 Task: Create a sub task Gather and Analyse Requirements for the task  Create a new online platform for online makeup tutorials in the project CoolBridge , assign it to team member softage.1@softage.net and update the status of the sub task to  At Risk , set the priority of the sub task to Medium
Action: Mouse moved to (80, 284)
Screenshot: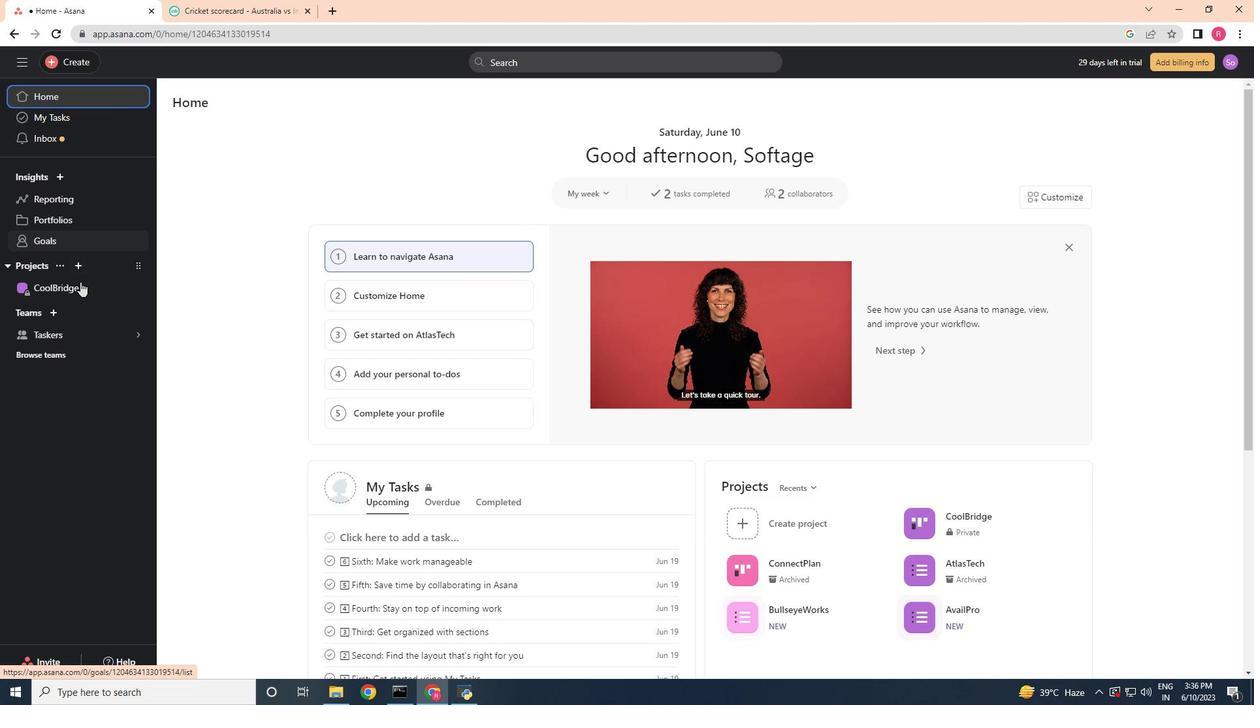 
Action: Mouse pressed left at (80, 284)
Screenshot: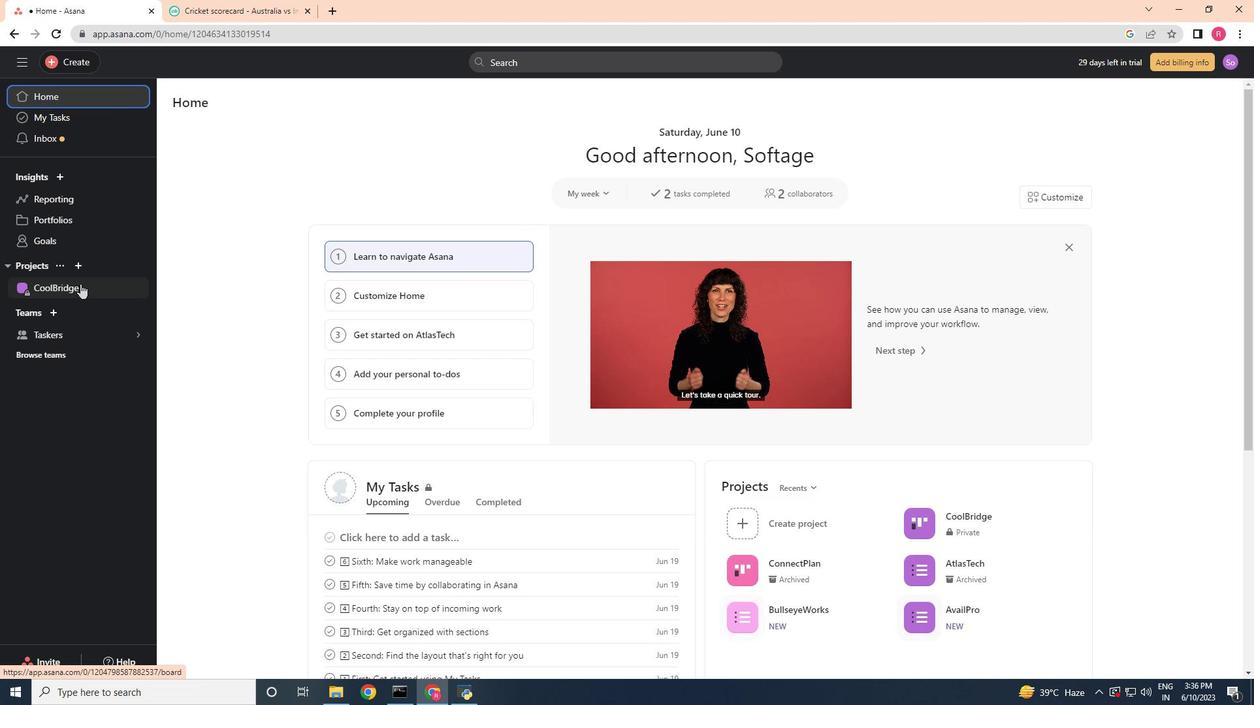 
Action: Mouse moved to (260, 331)
Screenshot: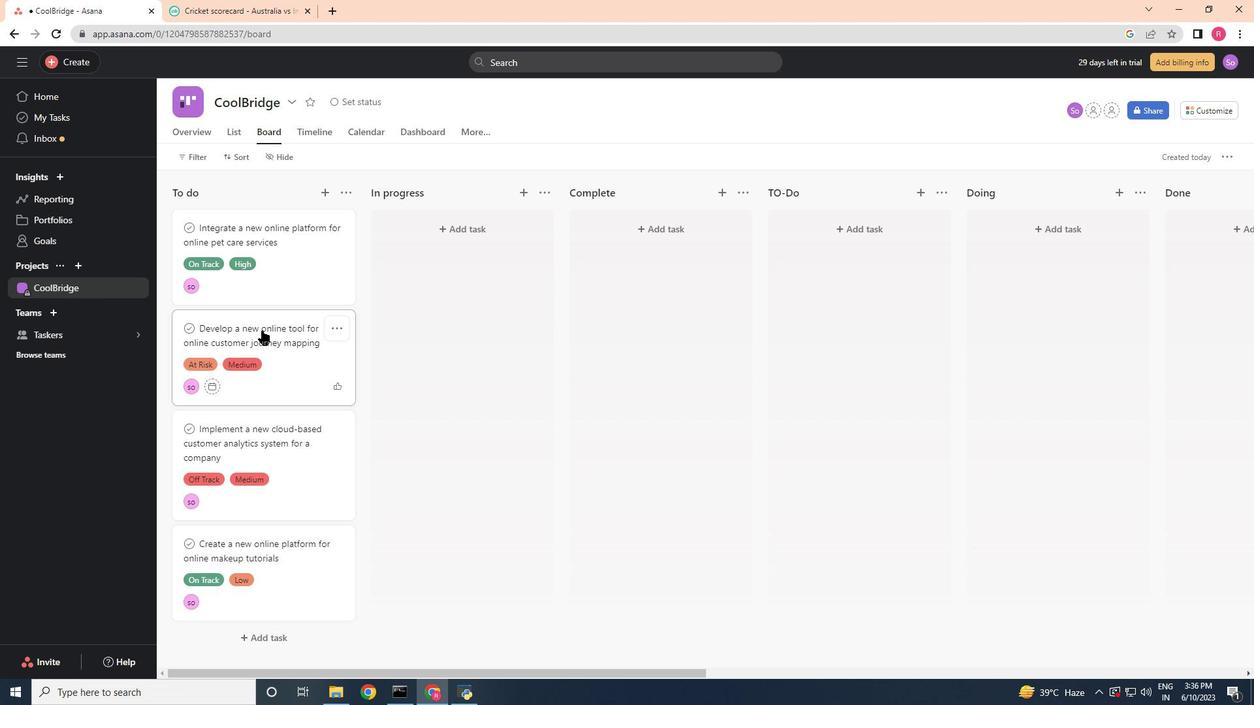 
Action: Mouse scrolled (260, 330) with delta (0, 0)
Screenshot: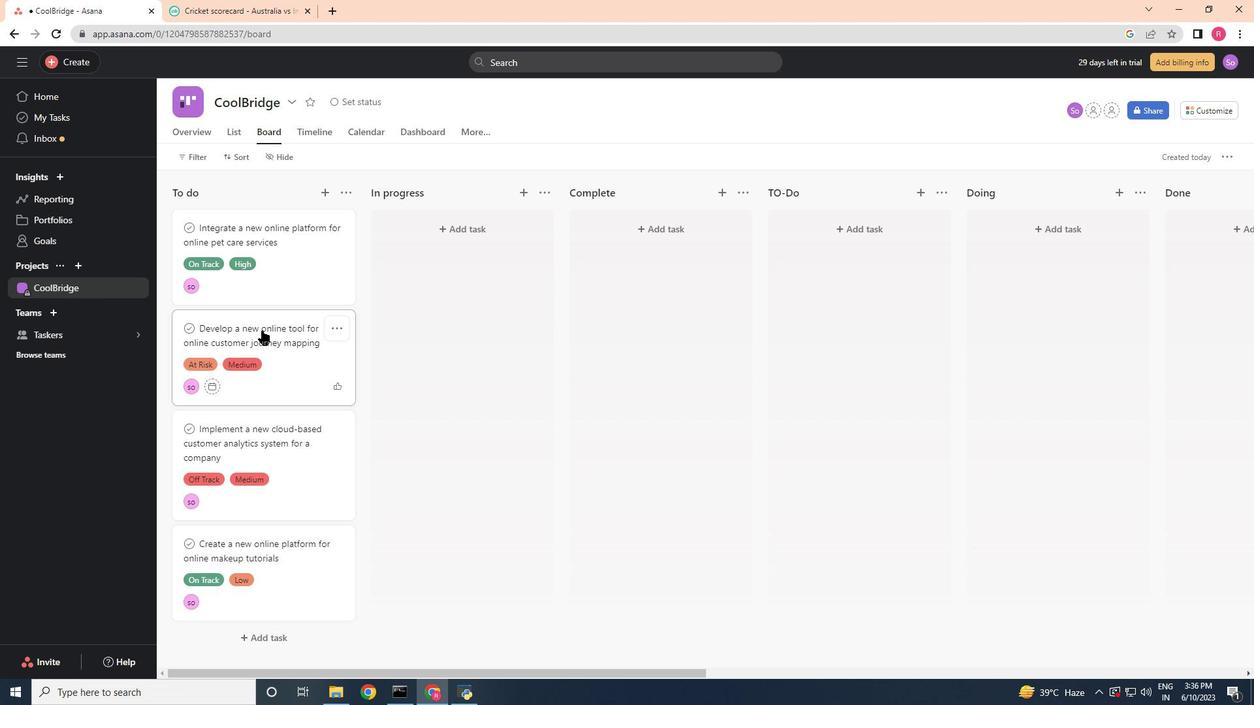 
Action: Mouse moved to (260, 331)
Screenshot: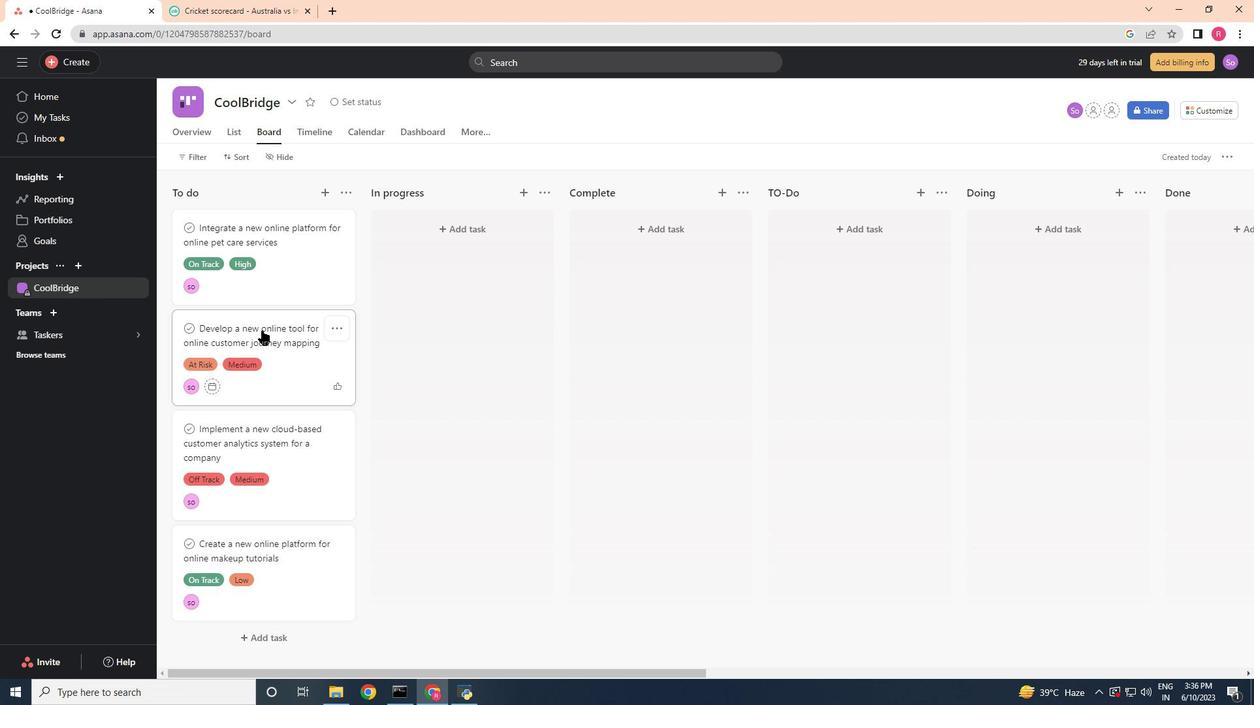 
Action: Mouse scrolled (260, 331) with delta (0, 0)
Screenshot: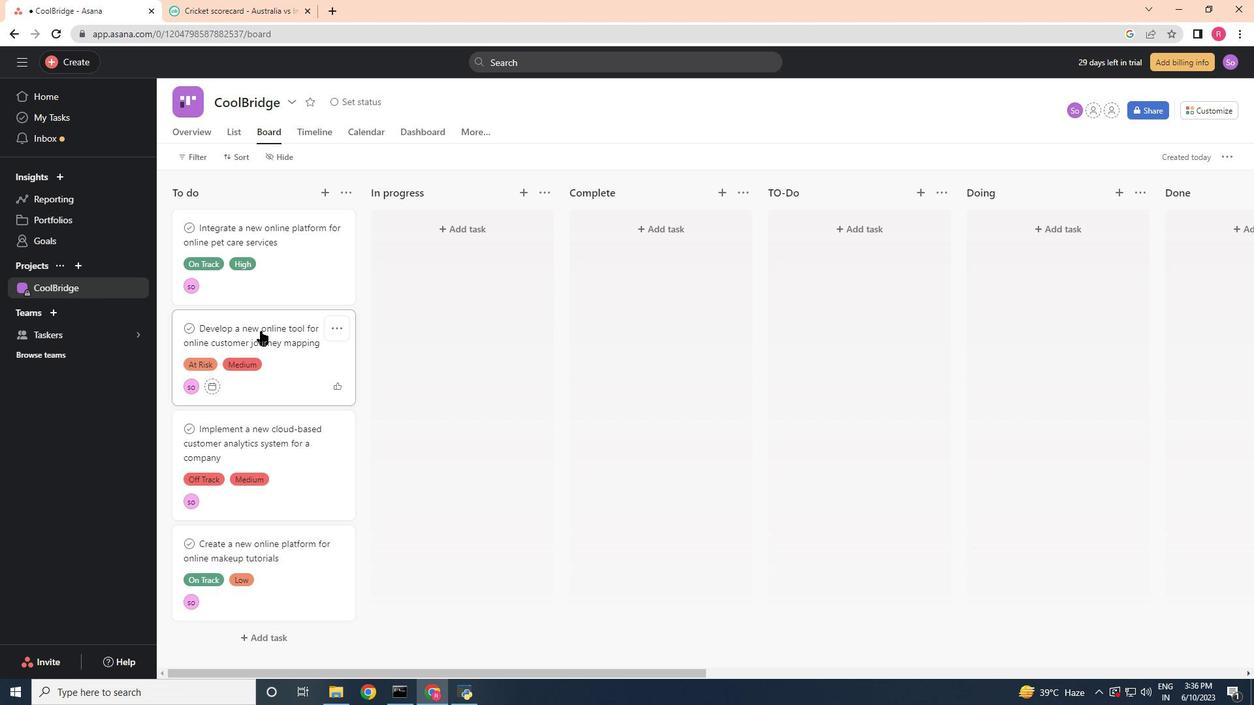 
Action: Mouse scrolled (260, 331) with delta (0, 0)
Screenshot: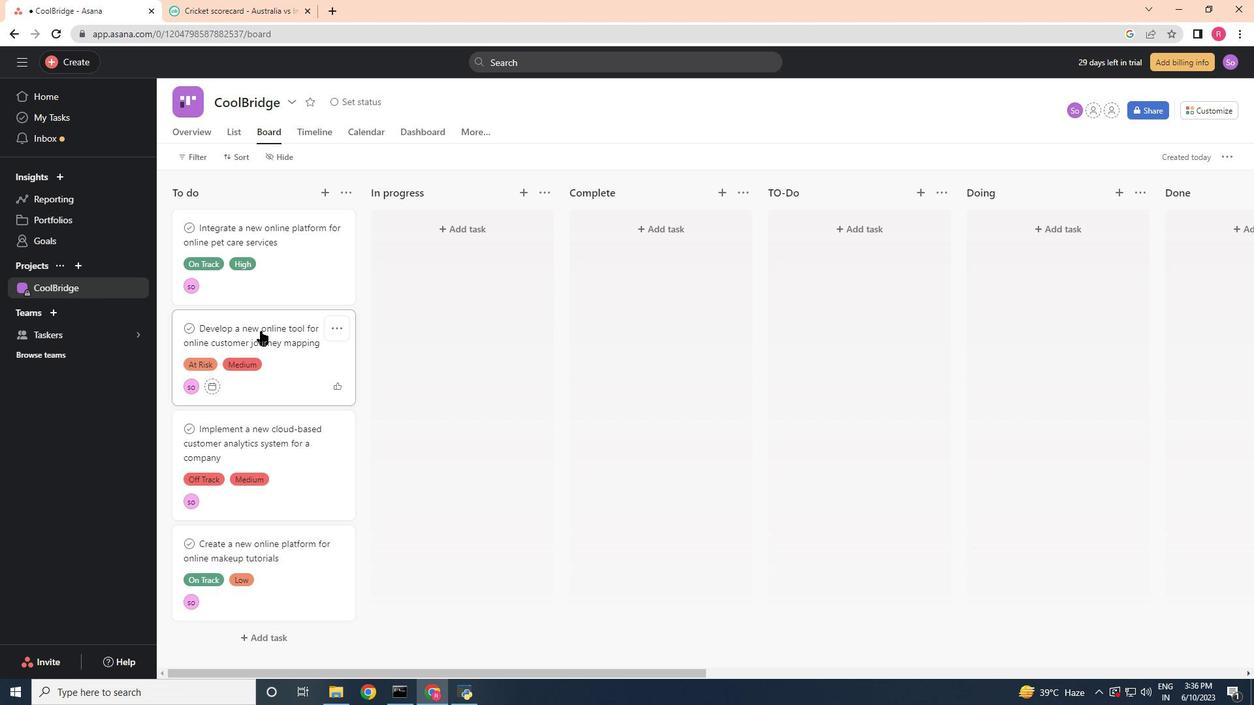 
Action: Mouse scrolled (260, 331) with delta (0, 0)
Screenshot: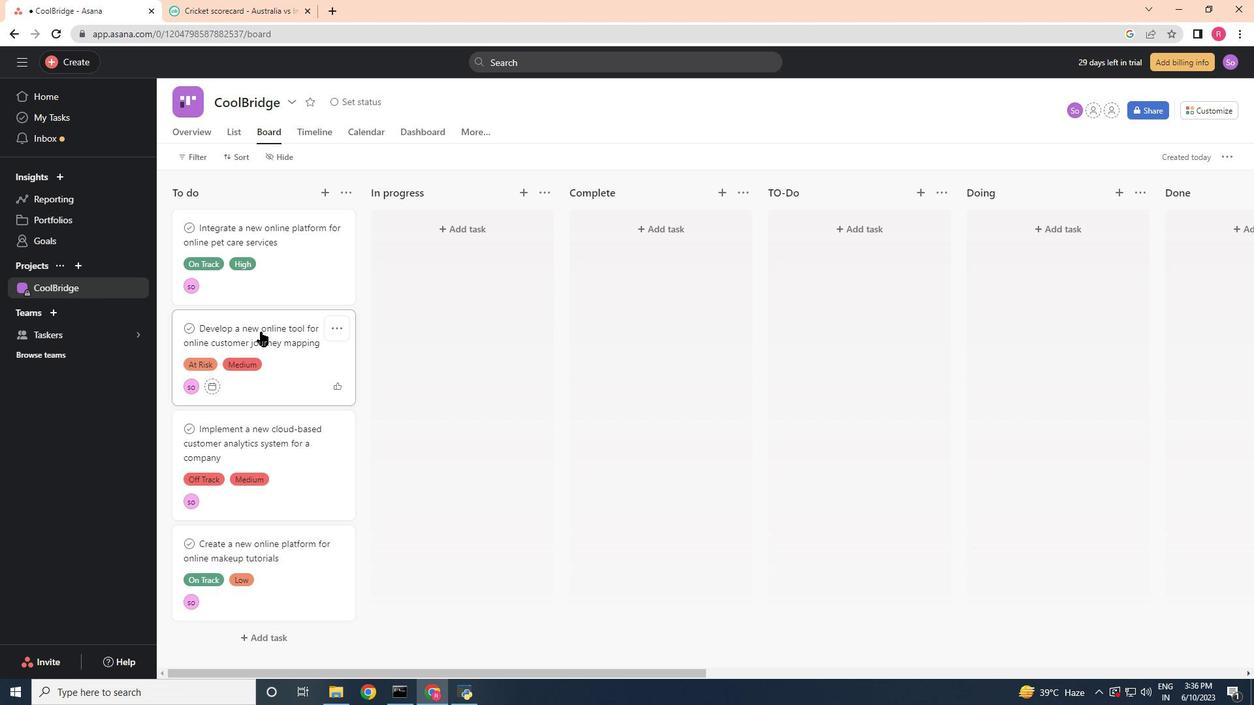 
Action: Mouse scrolled (260, 331) with delta (0, 0)
Screenshot: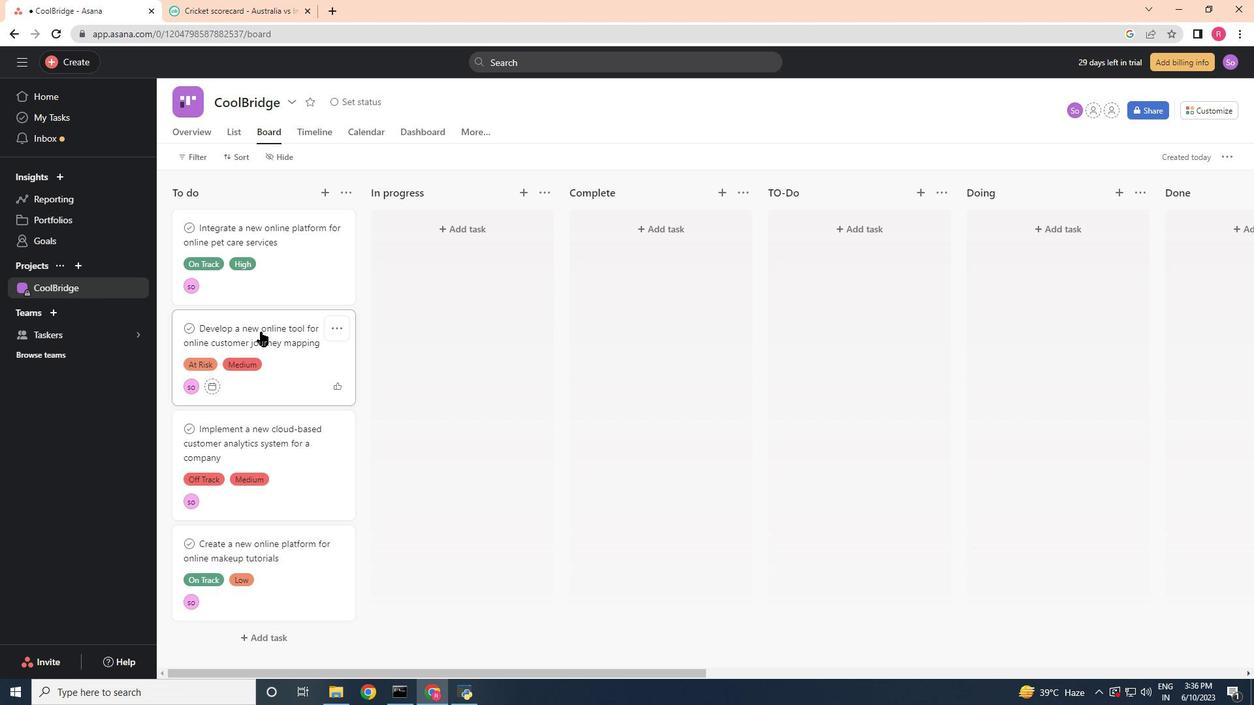 
Action: Mouse moved to (284, 567)
Screenshot: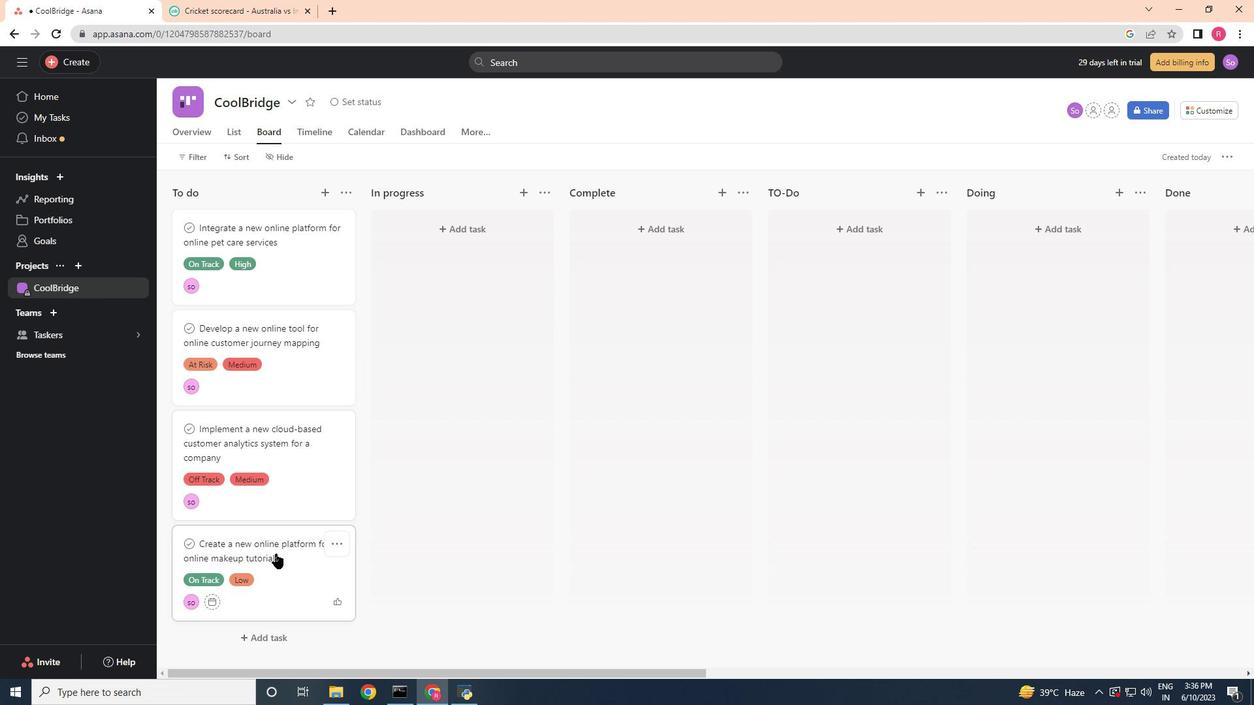 
Action: Mouse pressed left at (284, 567)
Screenshot: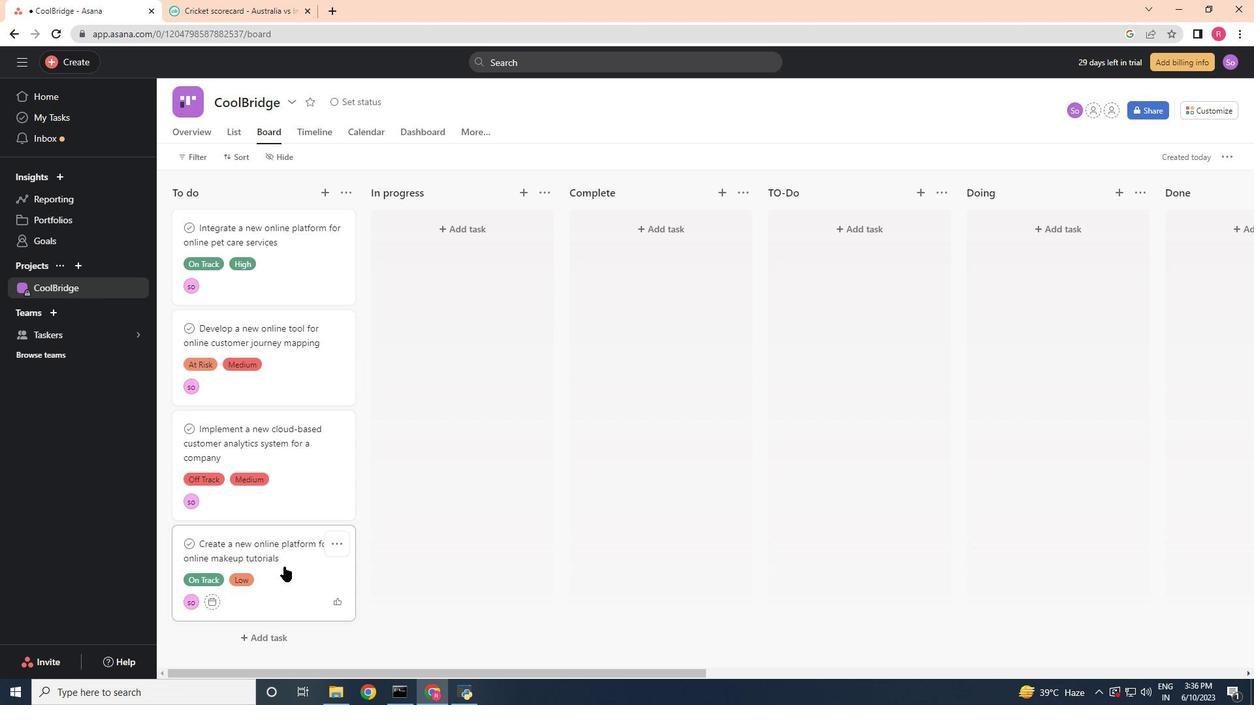 
Action: Mouse moved to (946, 514)
Screenshot: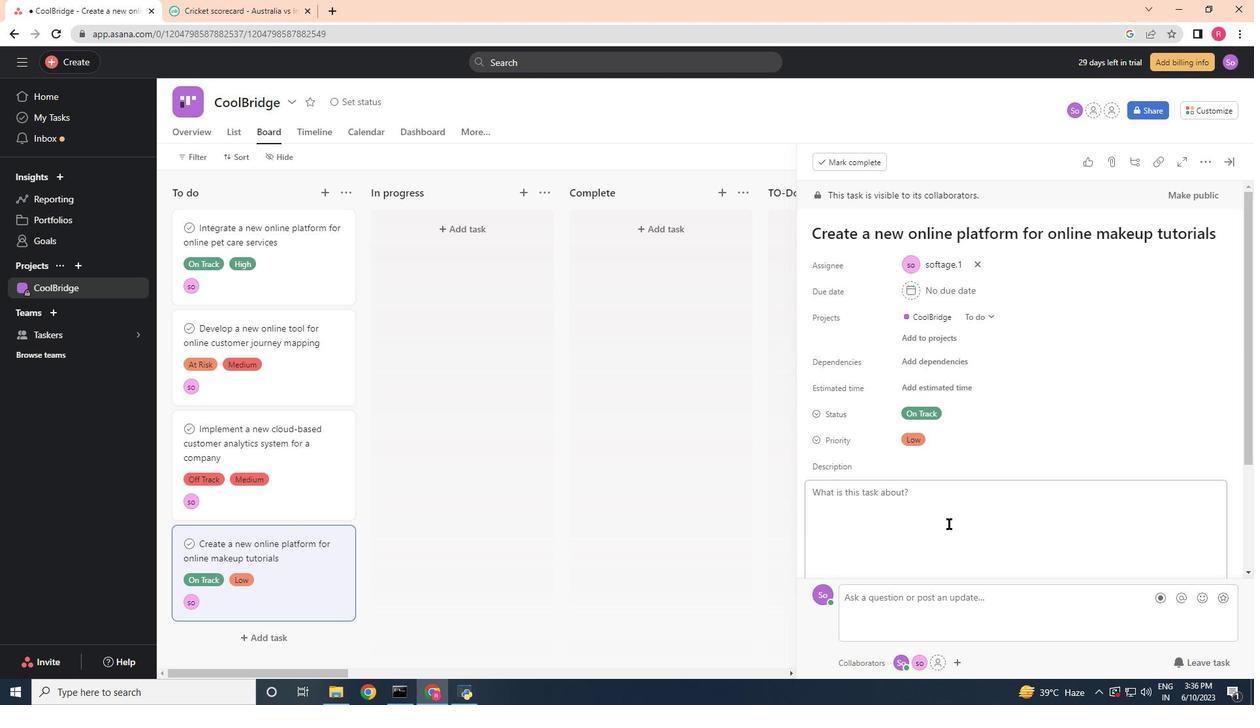 
Action: Mouse scrolled (946, 514) with delta (0, 0)
Screenshot: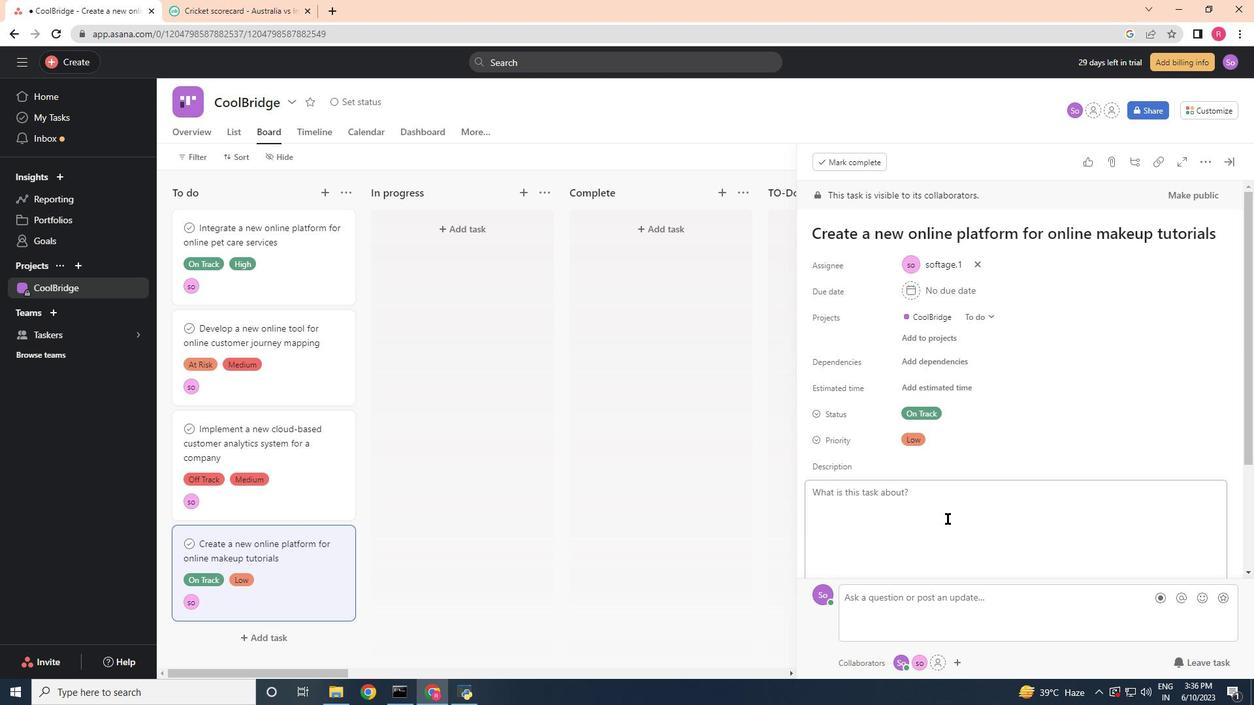 
Action: Mouse scrolled (946, 514) with delta (0, 0)
Screenshot: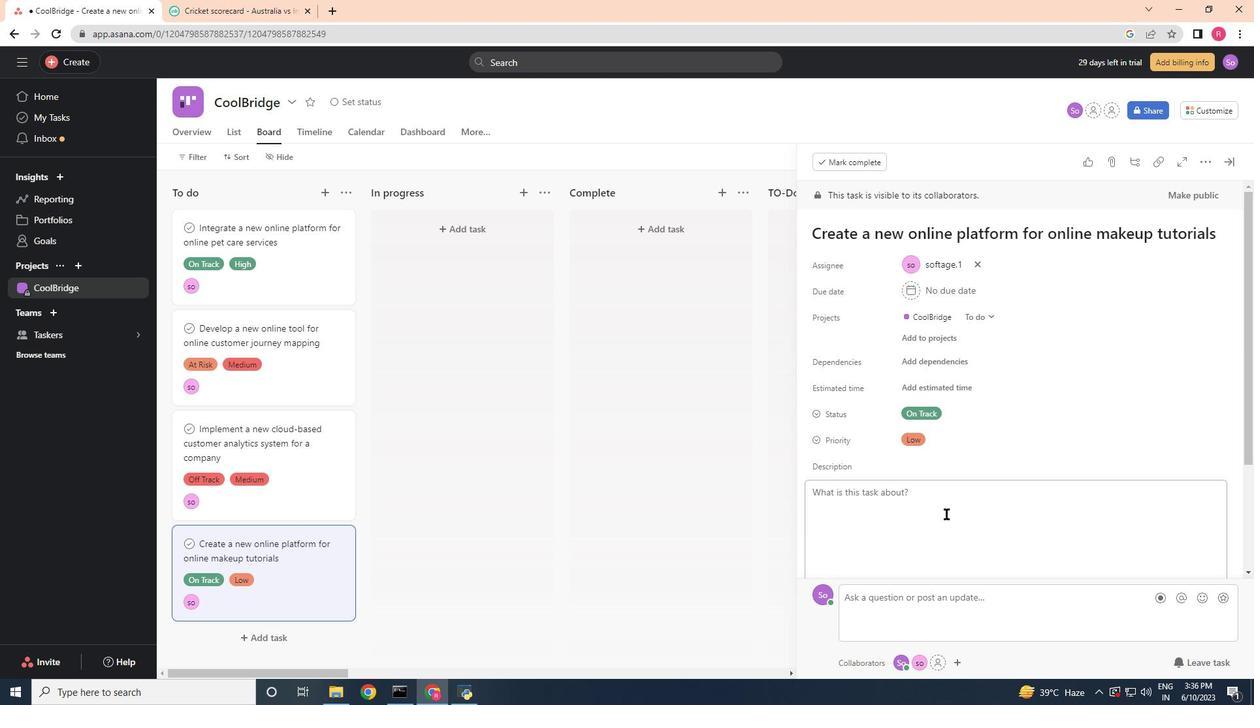 
Action: Mouse moved to (880, 503)
Screenshot: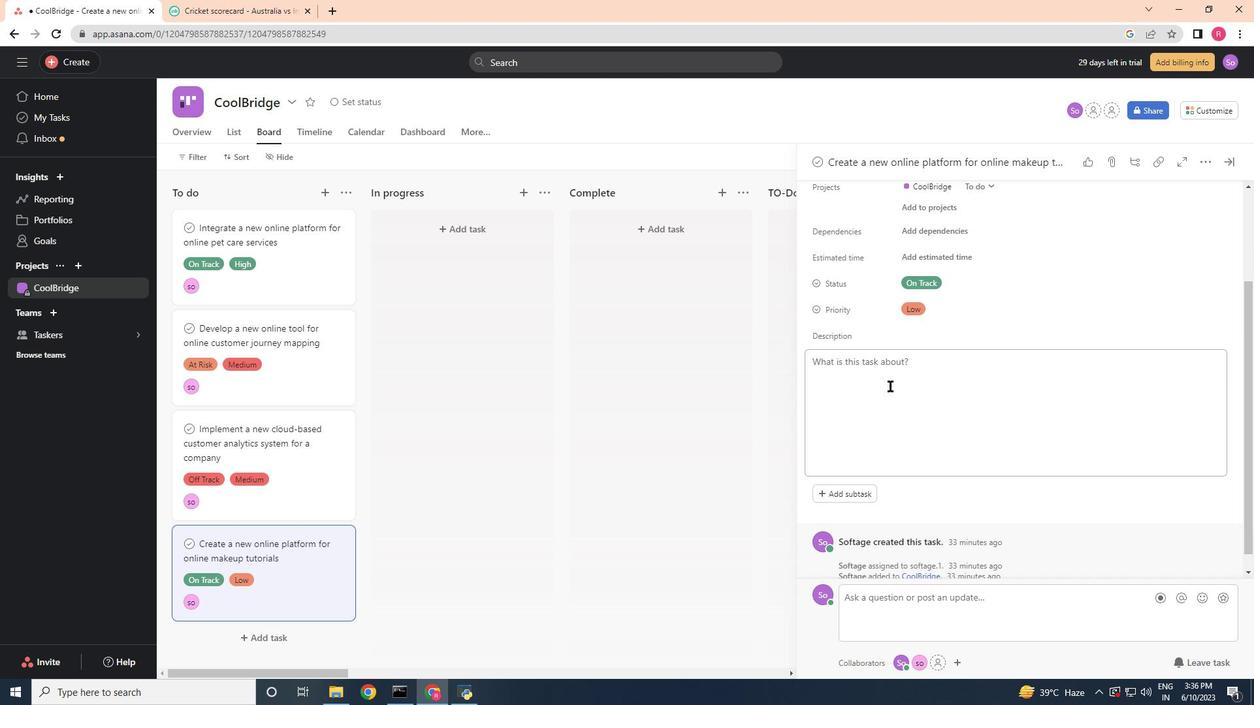
Action: Mouse scrolled (880, 503) with delta (0, 0)
Screenshot: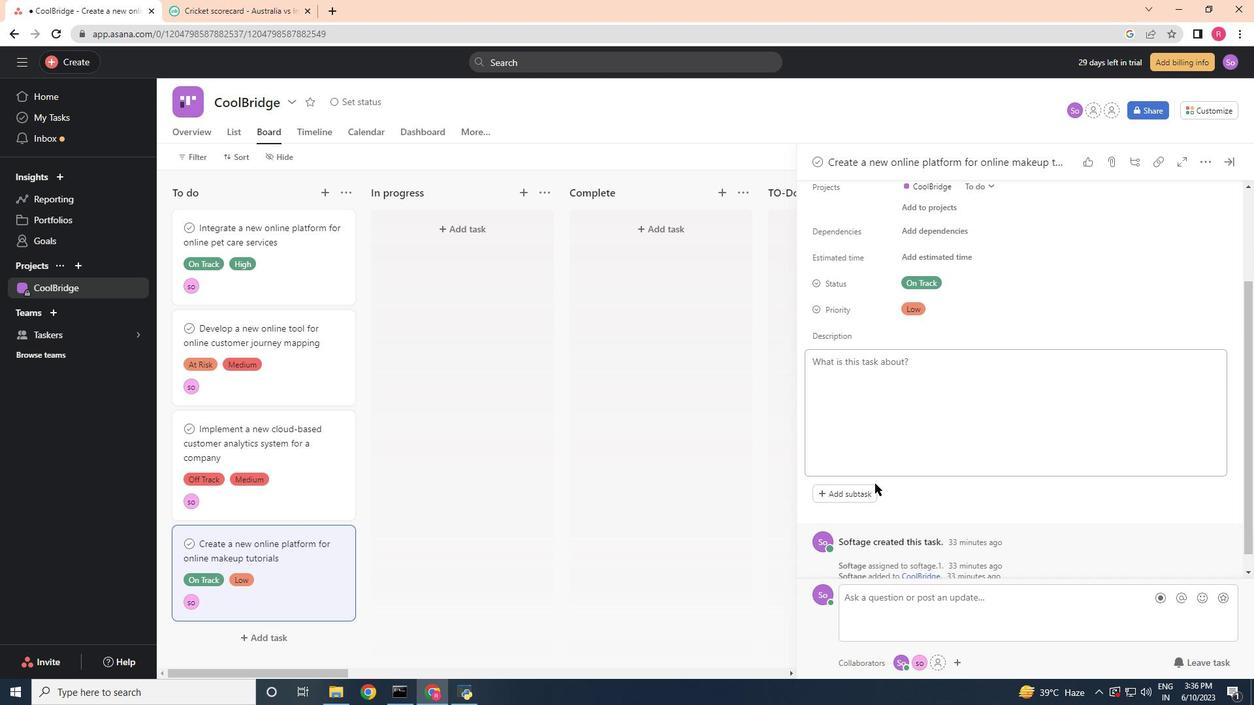
Action: Mouse moved to (860, 479)
Screenshot: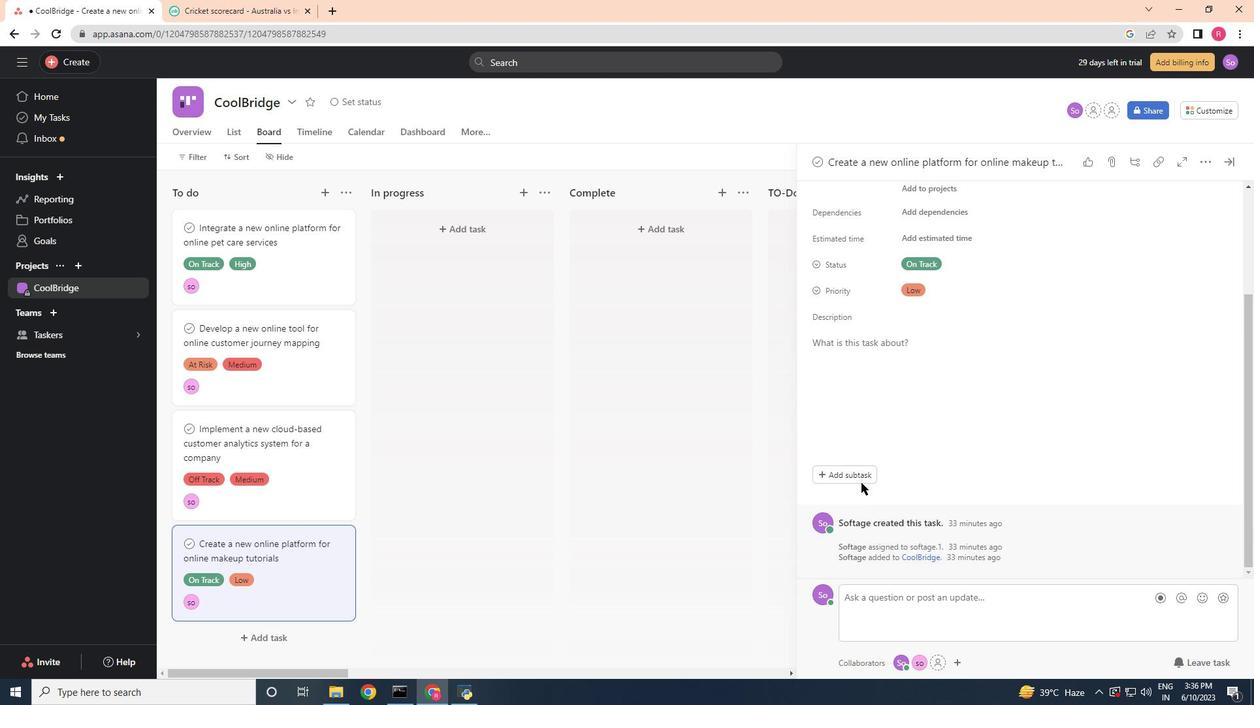 
Action: Mouse pressed left at (860, 479)
Screenshot: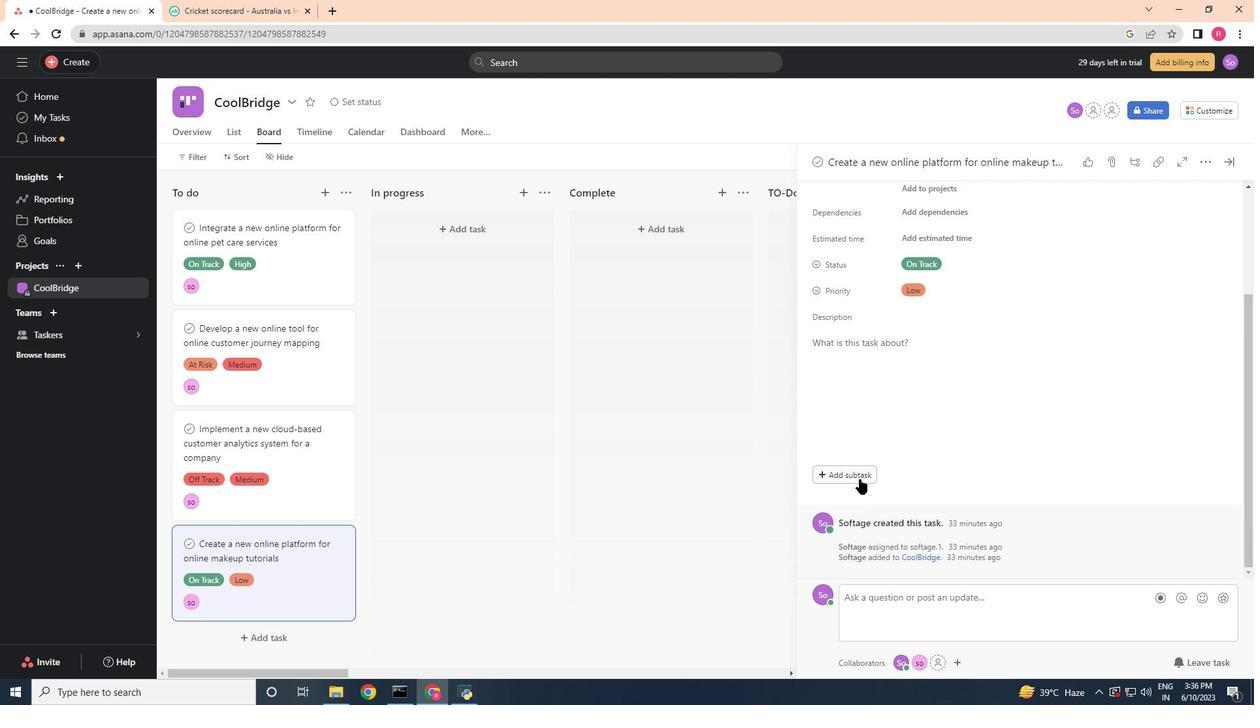 
Action: Mouse moved to (847, 460)
Screenshot: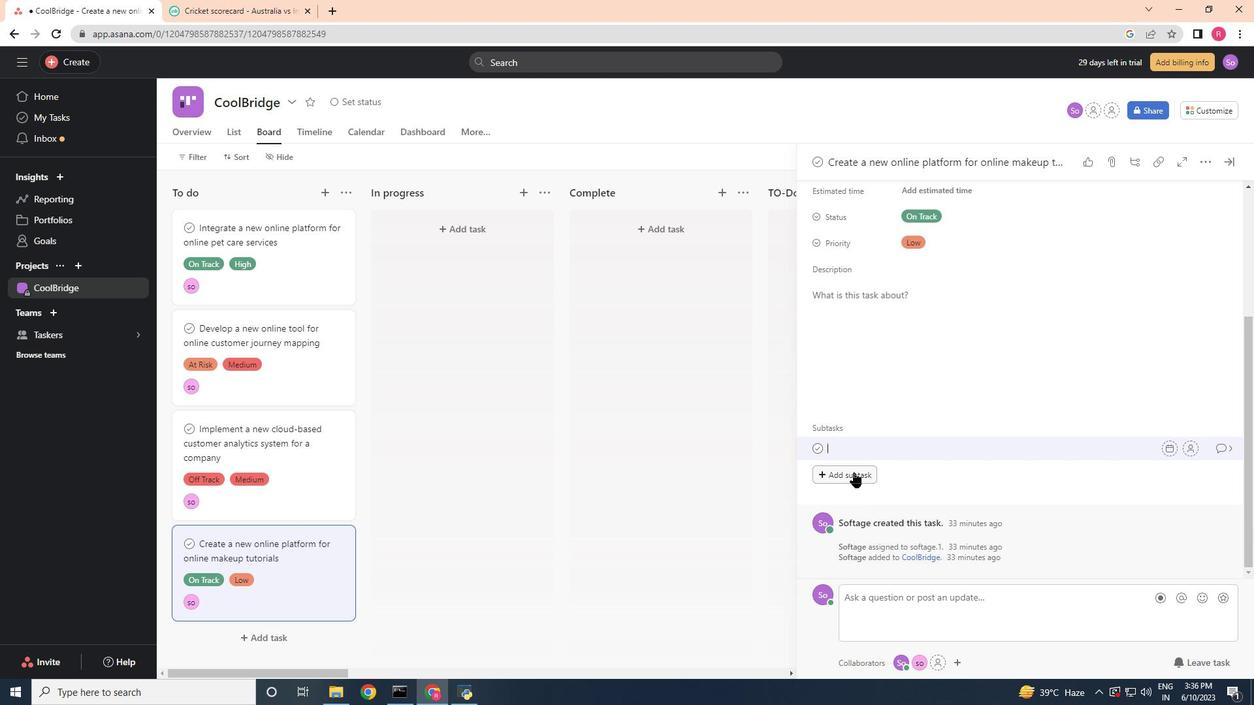 
Action: Key pressed <Key.shift>Gather<Key.space>and<Key.space><Key.shift><Key.shift><Key.shift>Analyse<Key.space><Key.shift>Requirements
Screenshot: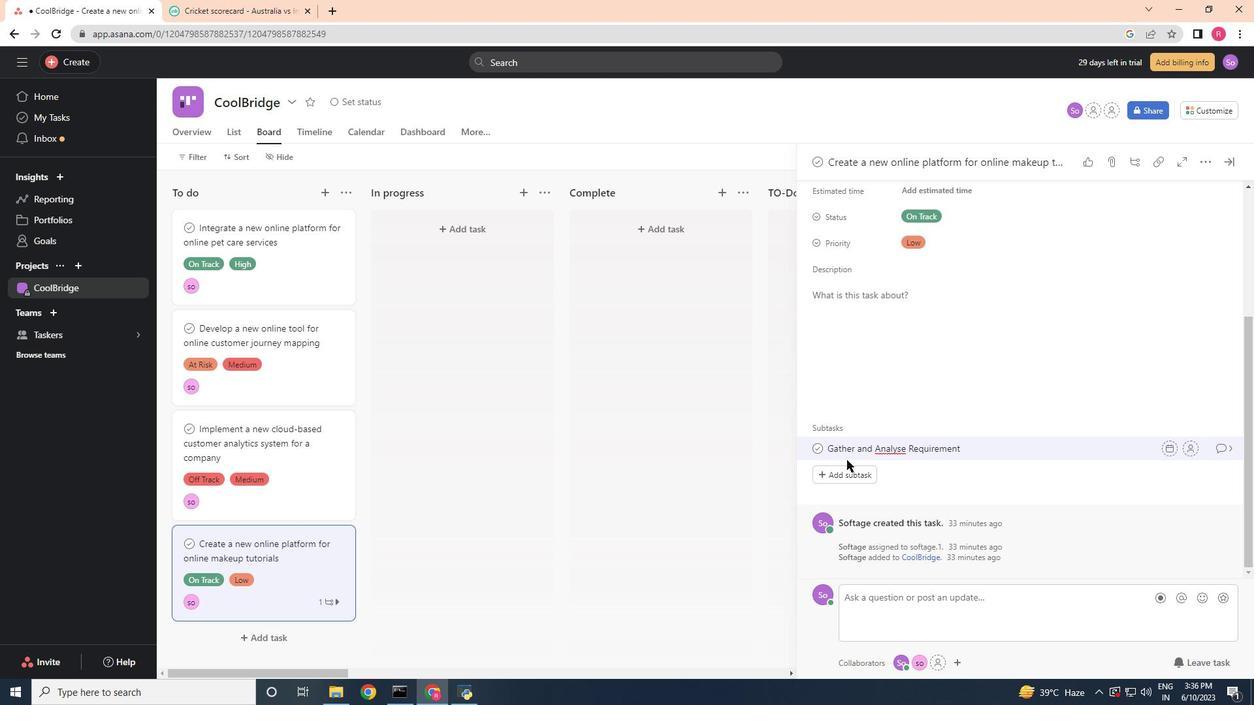 
Action: Mouse moved to (1188, 452)
Screenshot: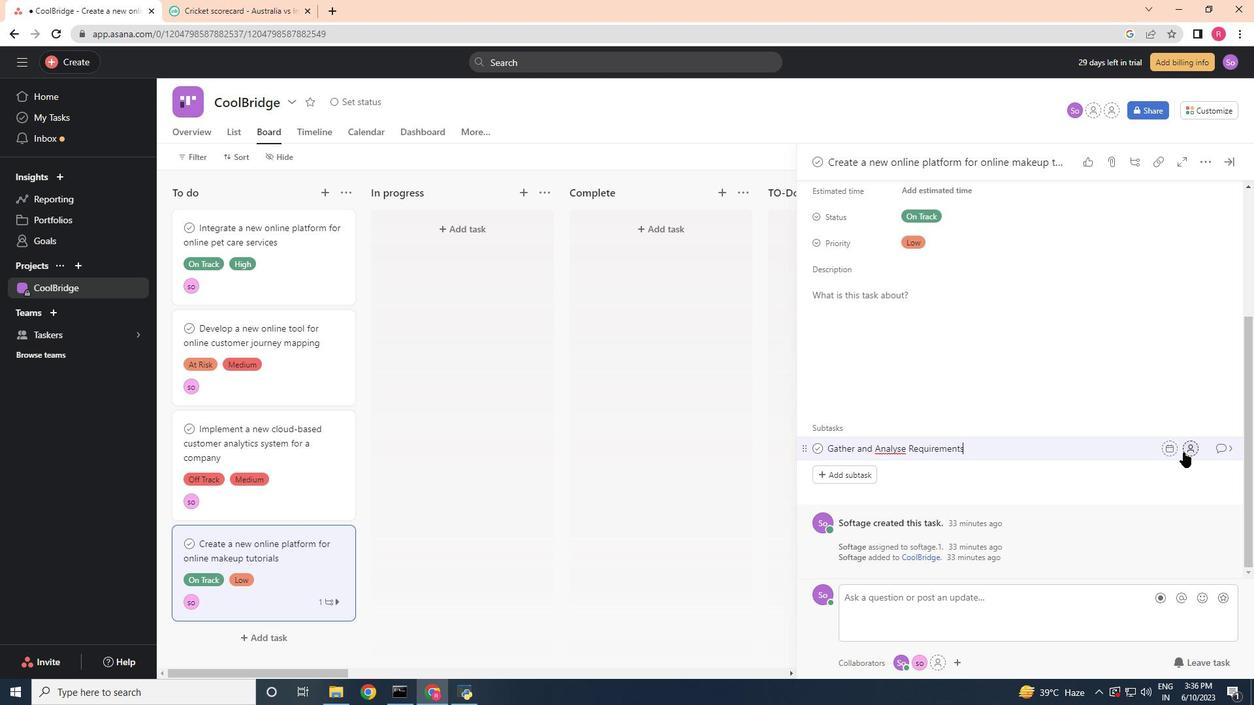 
Action: Mouse pressed left at (1188, 452)
Screenshot: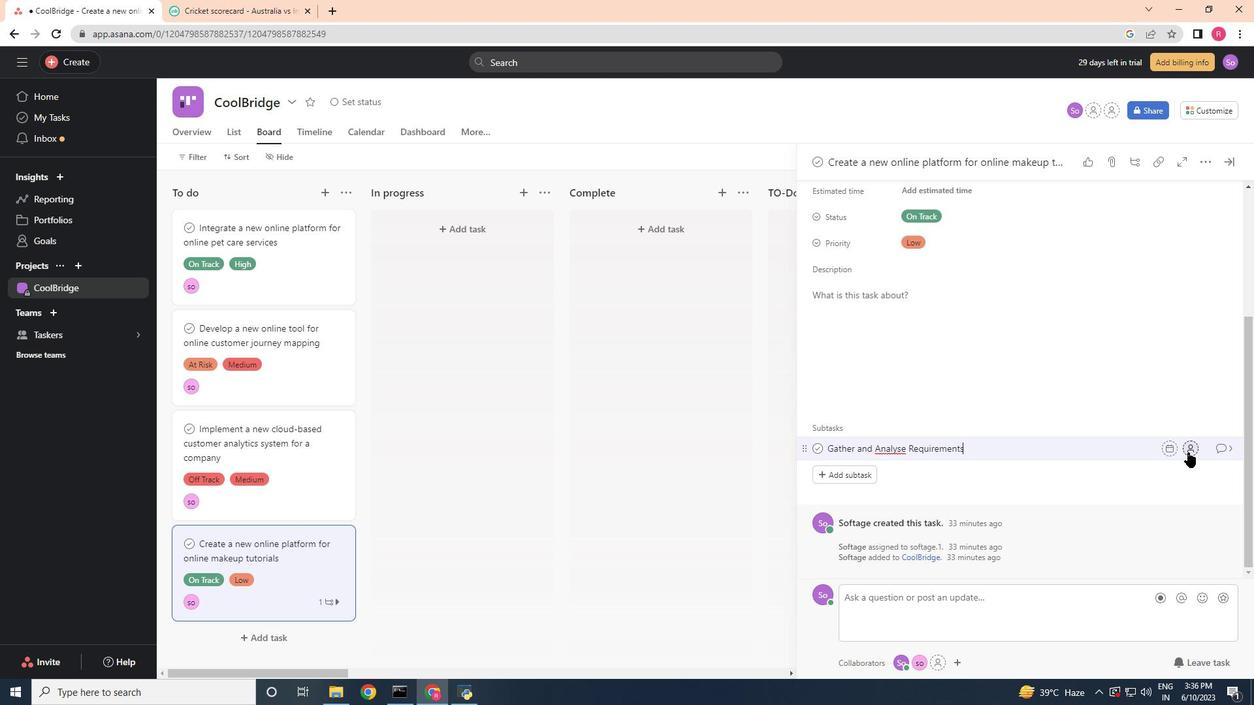 
Action: Mouse moved to (1165, 435)
Screenshot: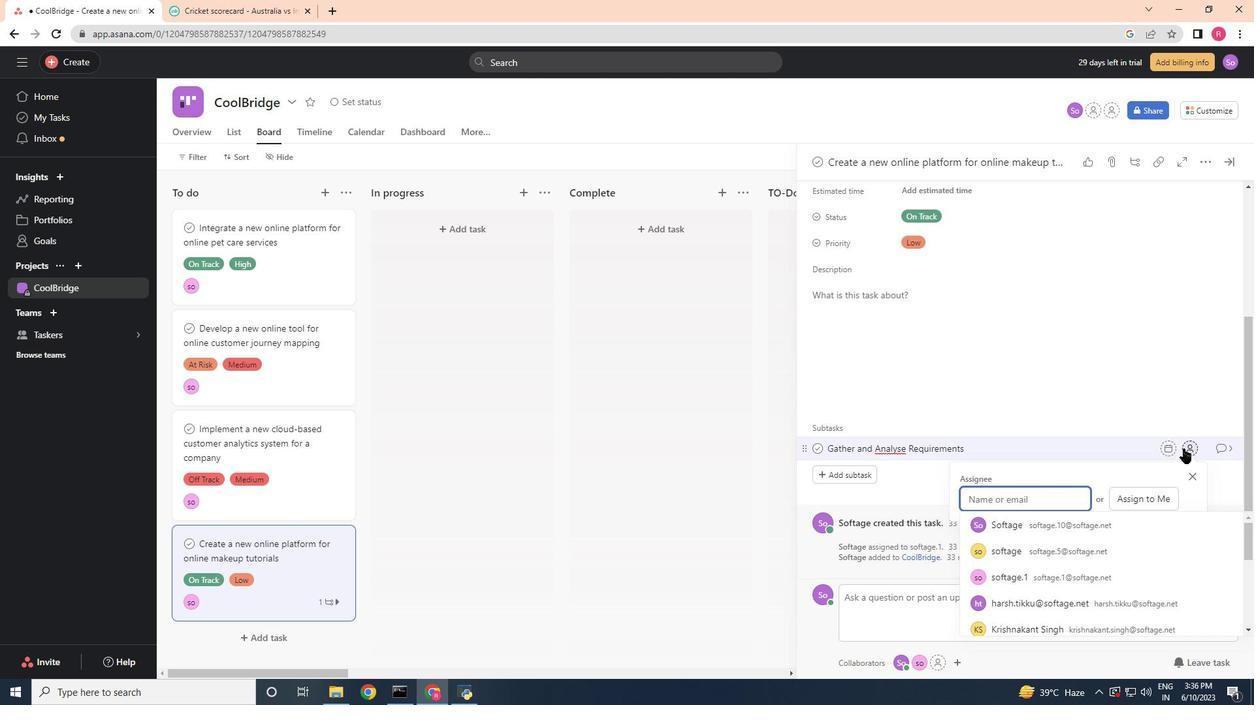 
Action: Key pressed sp<Key.backspace>o
Screenshot: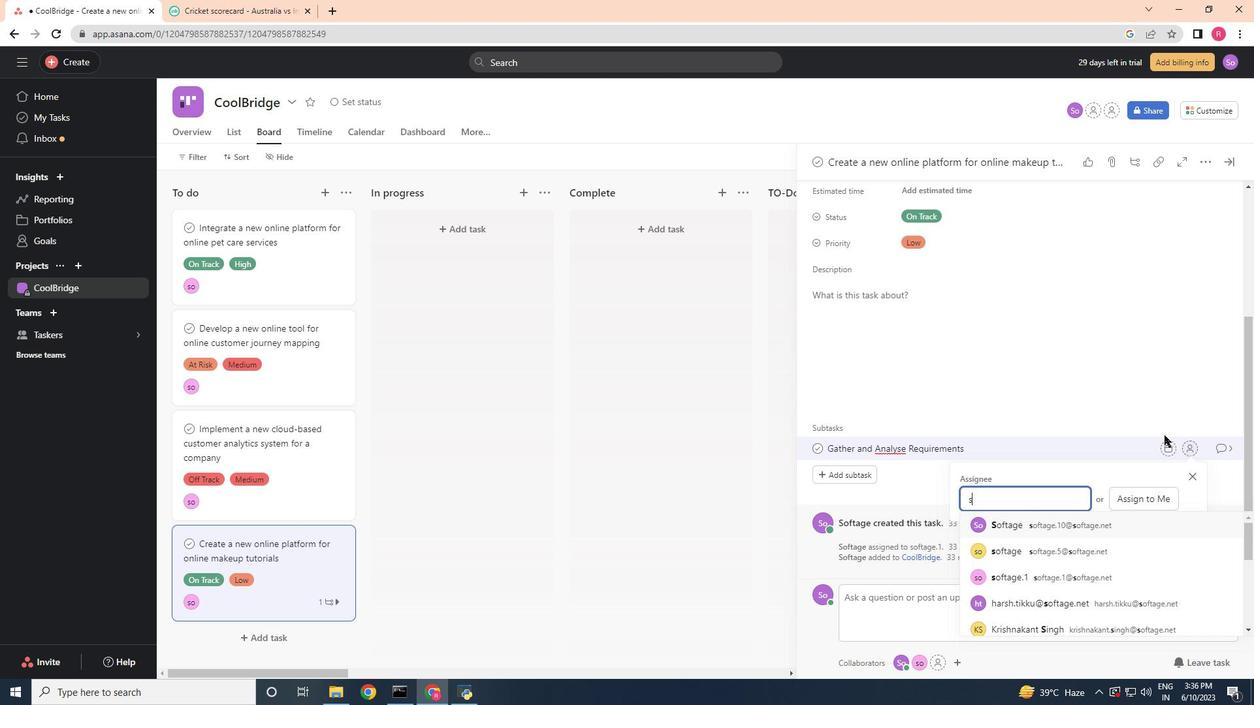 
Action: Mouse moved to (1165, 435)
Screenshot: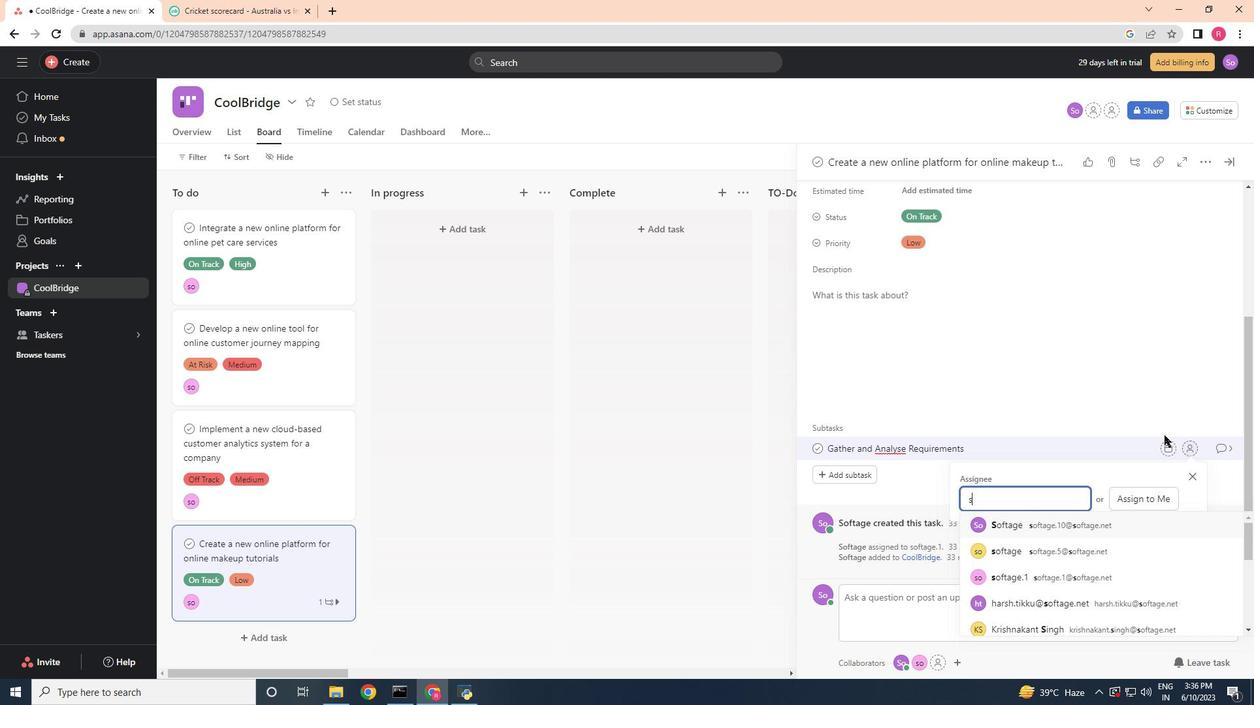 
Action: Key pressed ftage.1<Key.shift>@softage.net
Screenshot: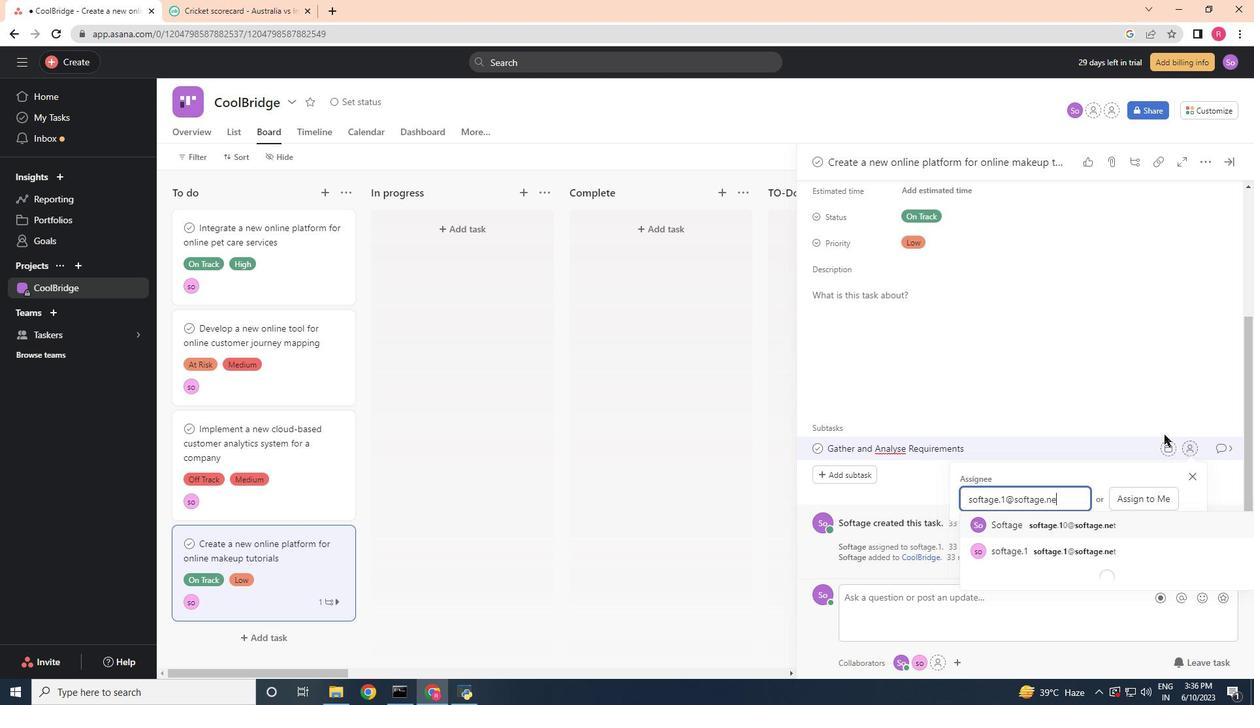 
Action: Mouse moved to (1076, 555)
Screenshot: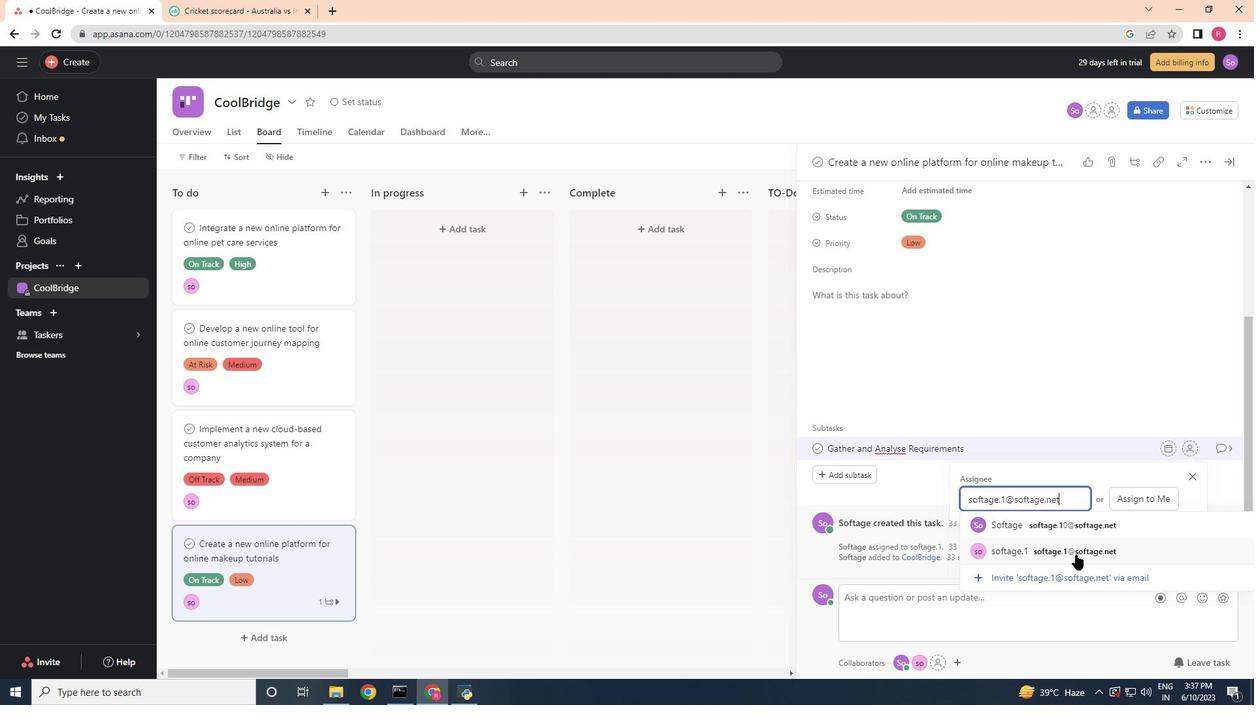
Action: Mouse pressed left at (1076, 555)
Screenshot: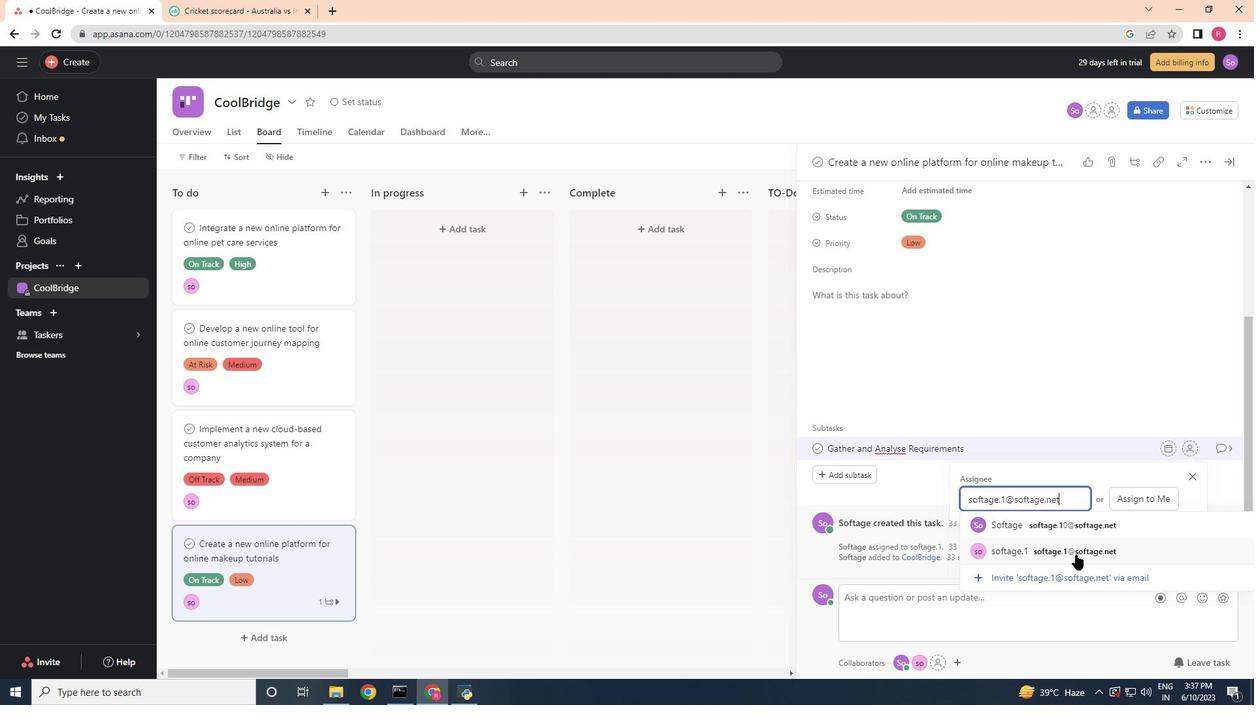 
Action: Mouse moved to (1222, 448)
Screenshot: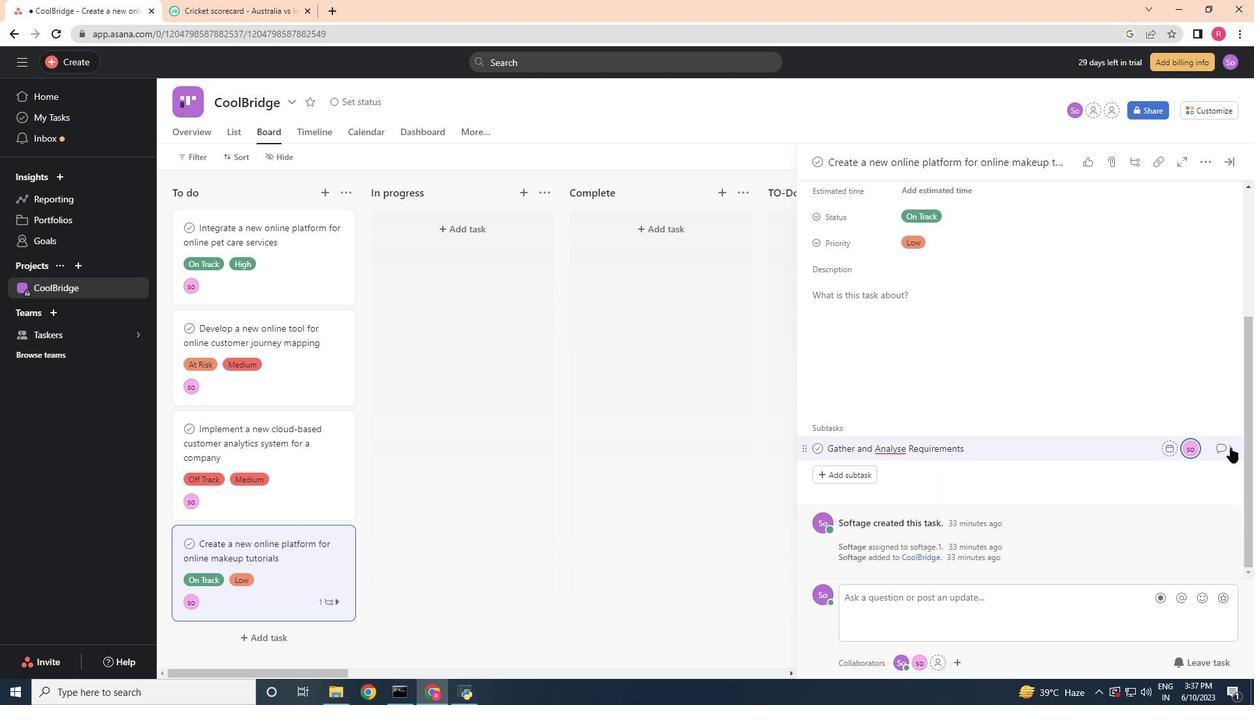 
Action: Mouse pressed left at (1222, 448)
Screenshot: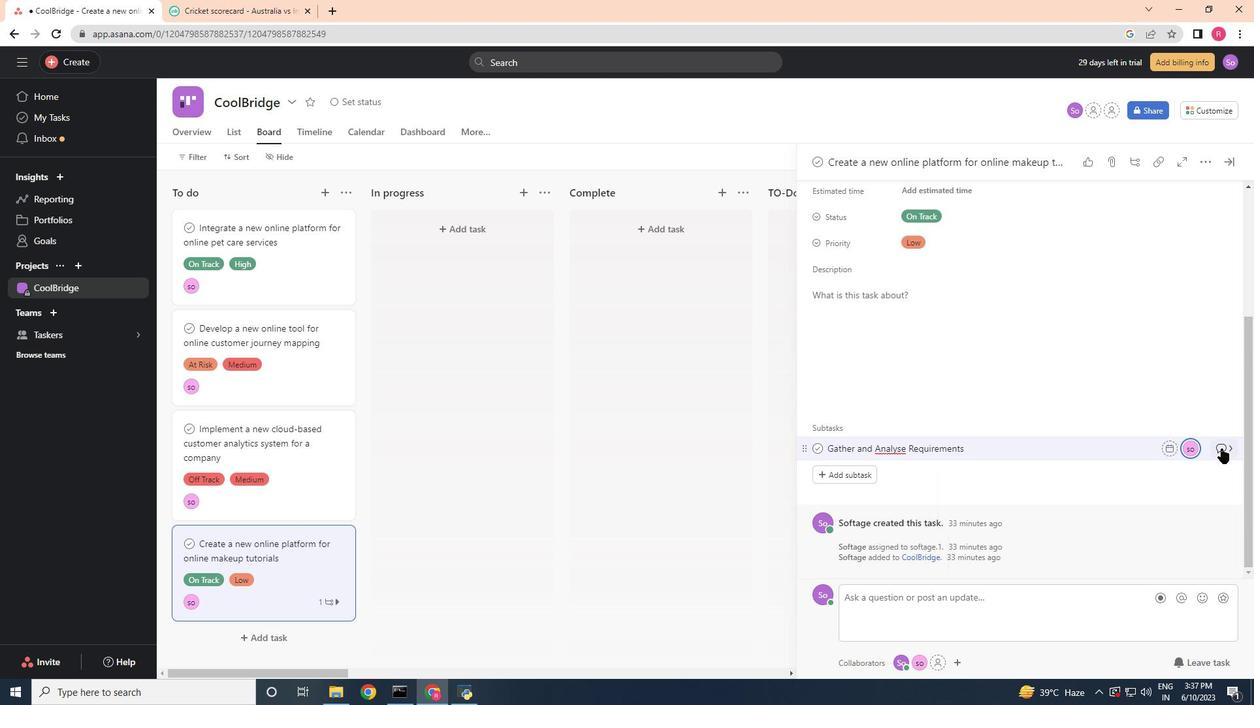 
Action: Mouse moved to (865, 402)
Screenshot: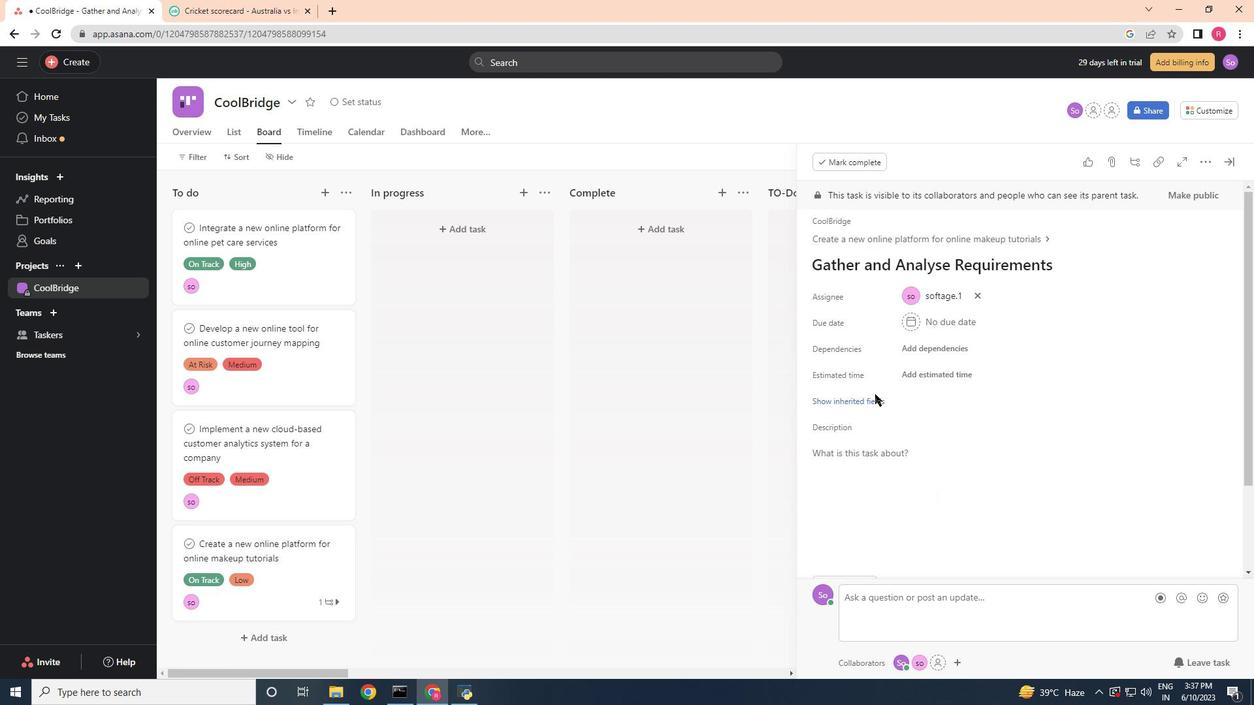 
Action: Mouse pressed left at (865, 402)
Screenshot: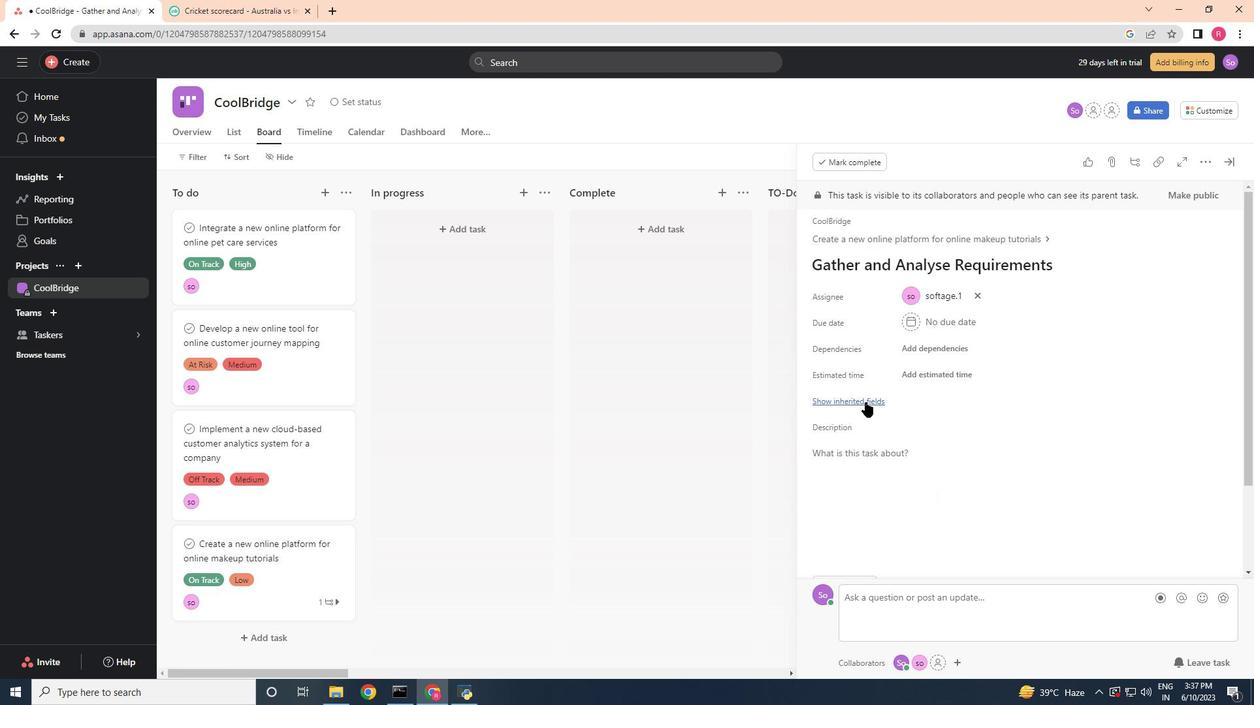 
Action: Mouse moved to (911, 424)
Screenshot: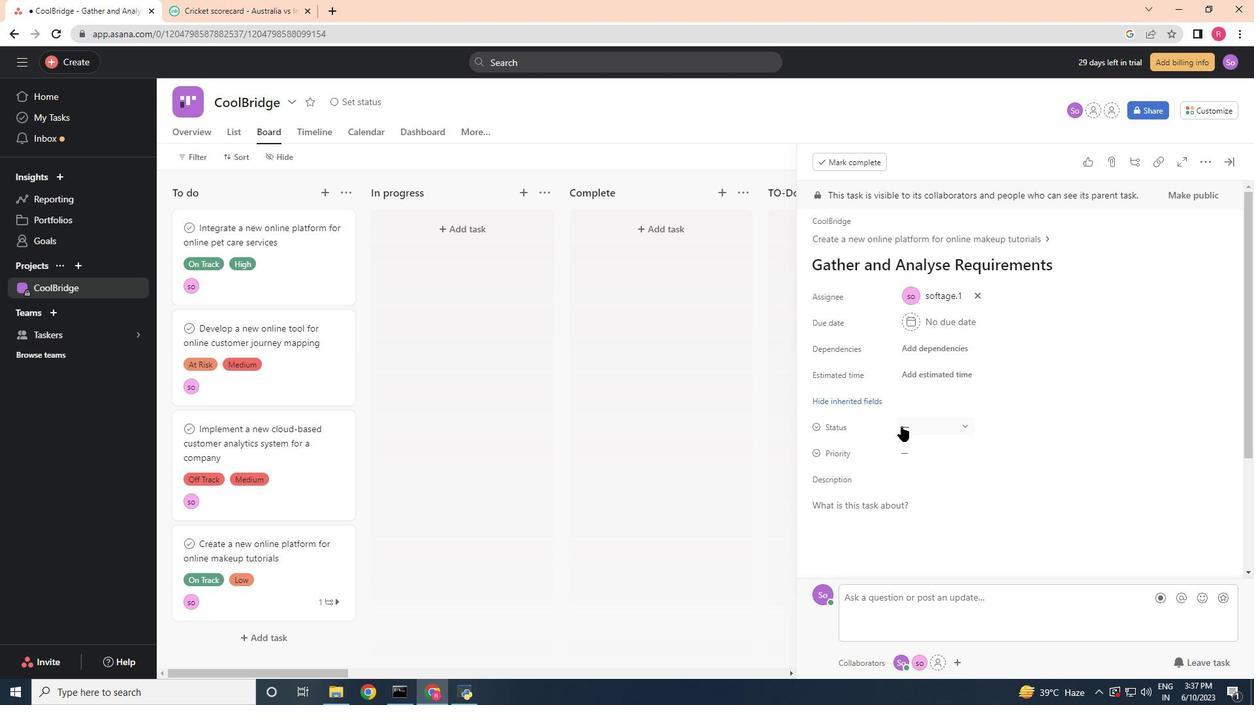 
Action: Mouse pressed left at (911, 424)
Screenshot: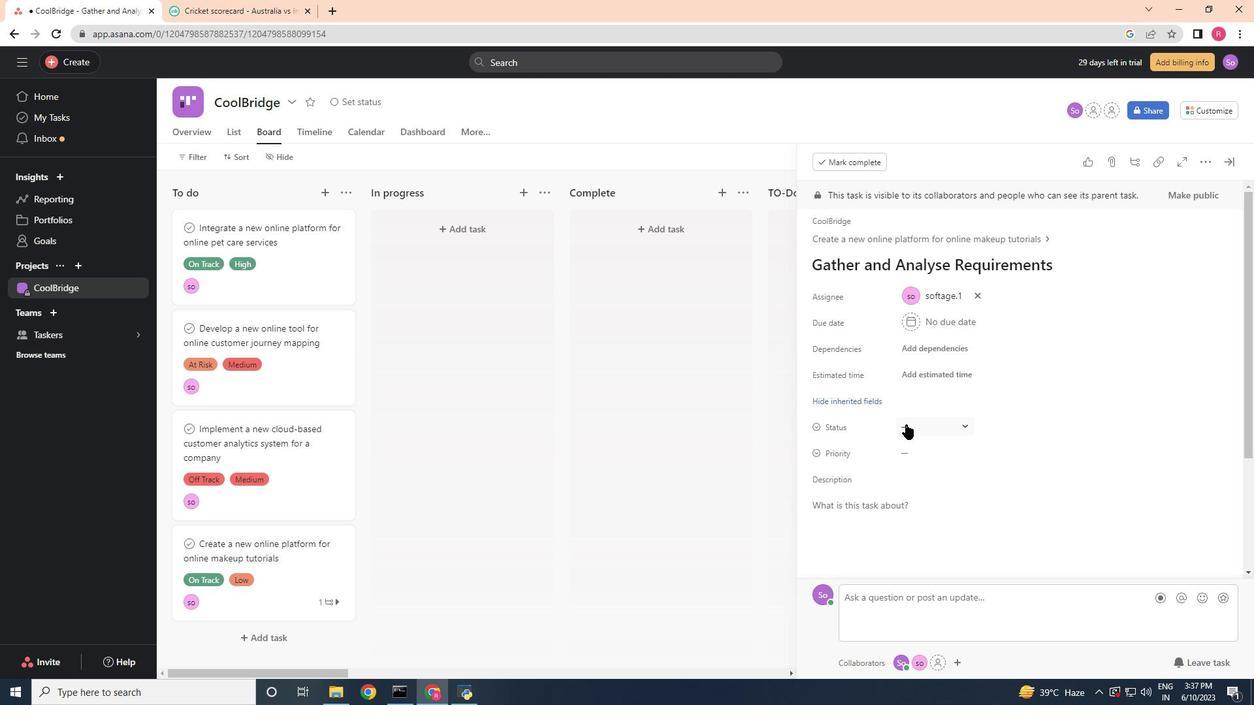 
Action: Mouse moved to (935, 514)
Screenshot: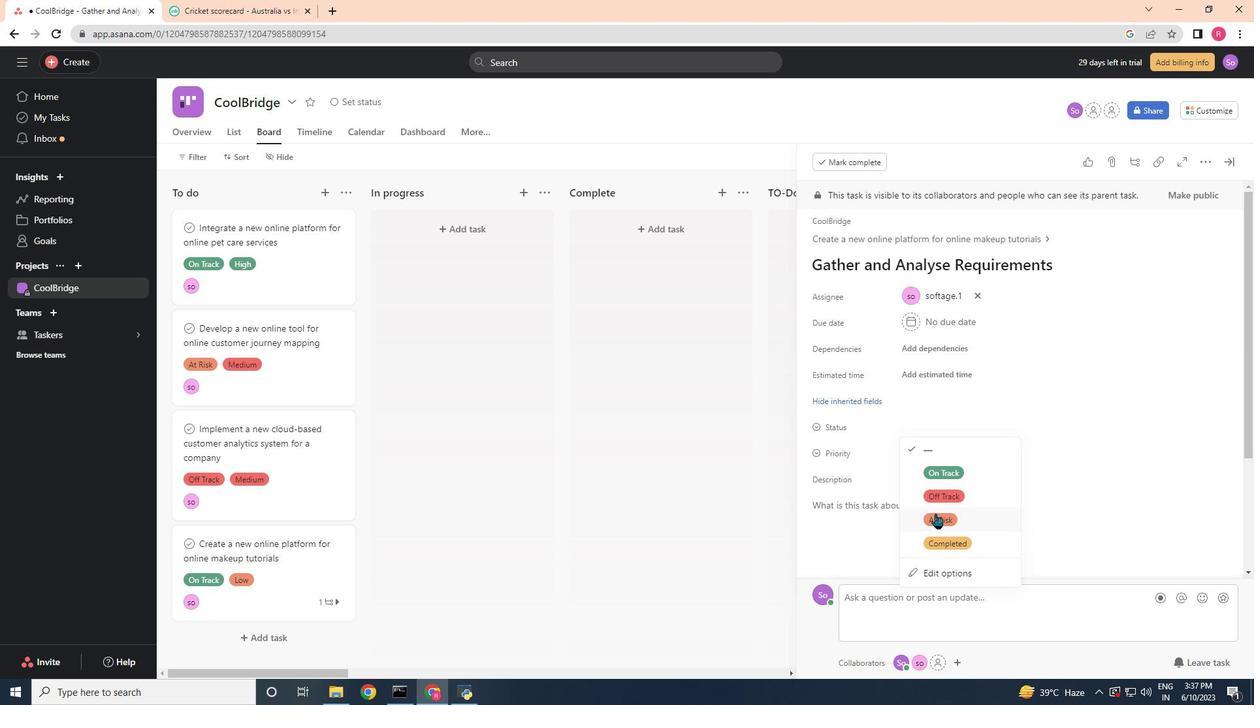 
Action: Mouse pressed left at (935, 514)
Screenshot: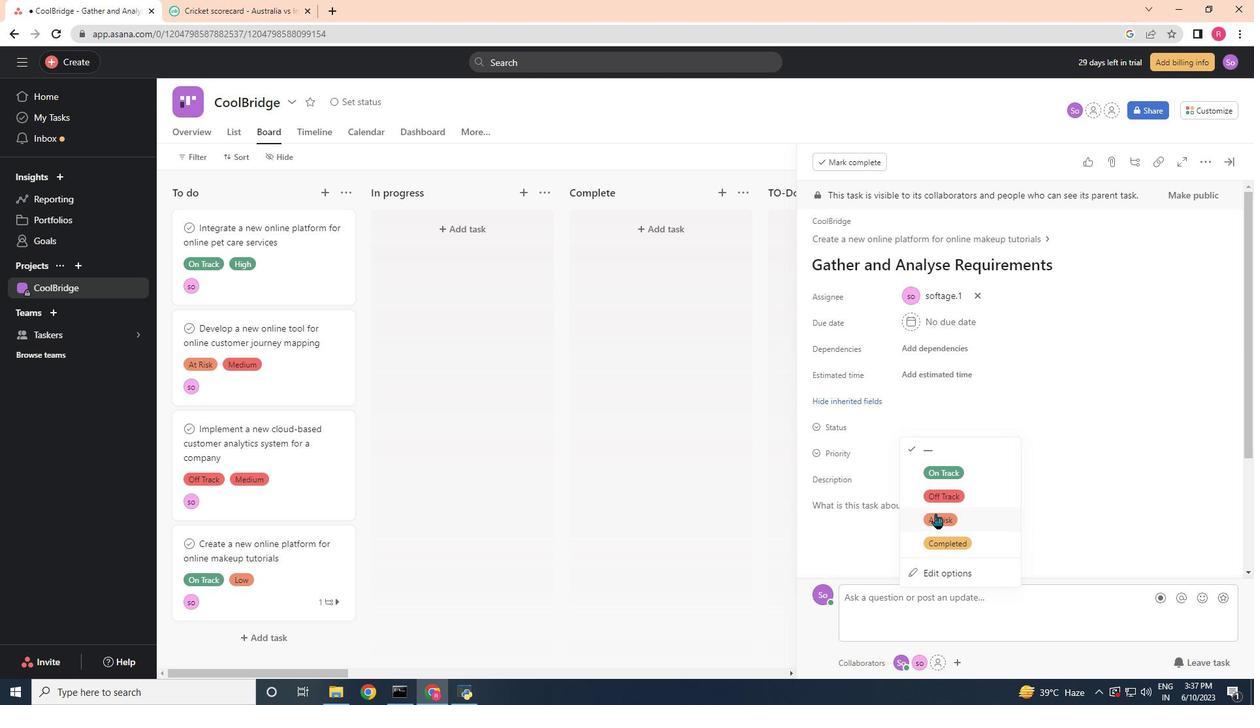 
Action: Mouse moved to (912, 450)
Screenshot: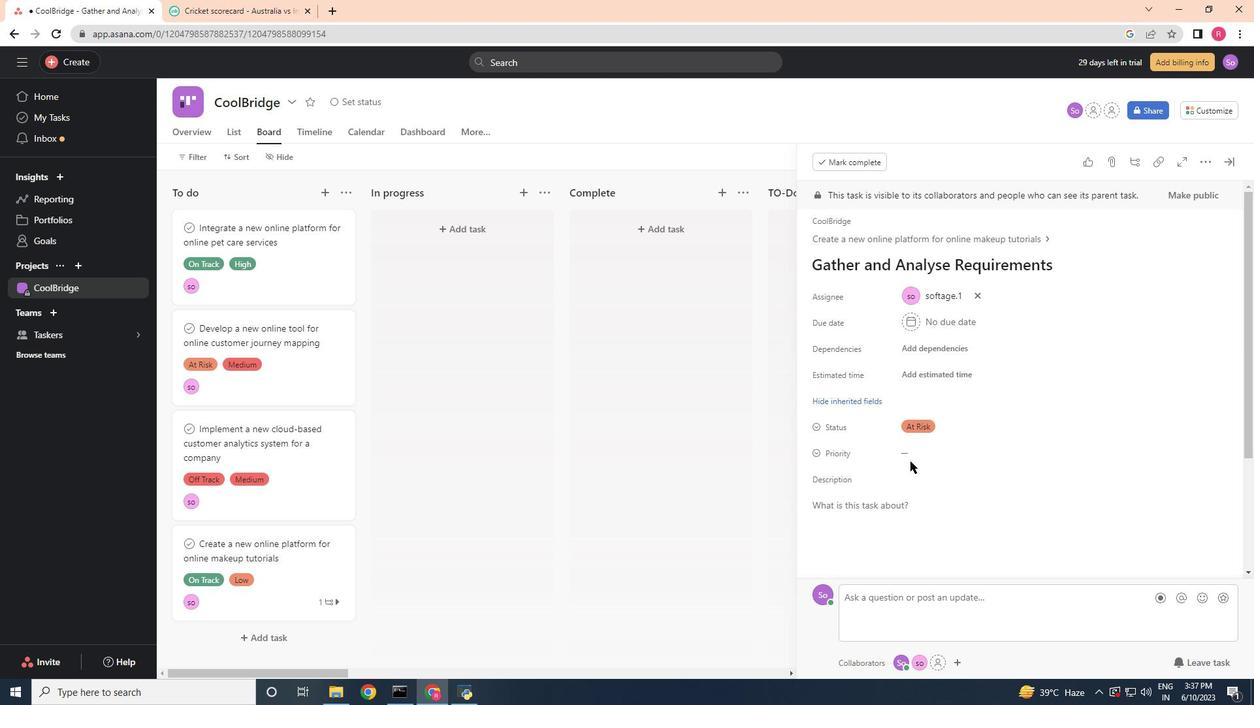 
Action: Mouse pressed left at (912, 450)
Screenshot: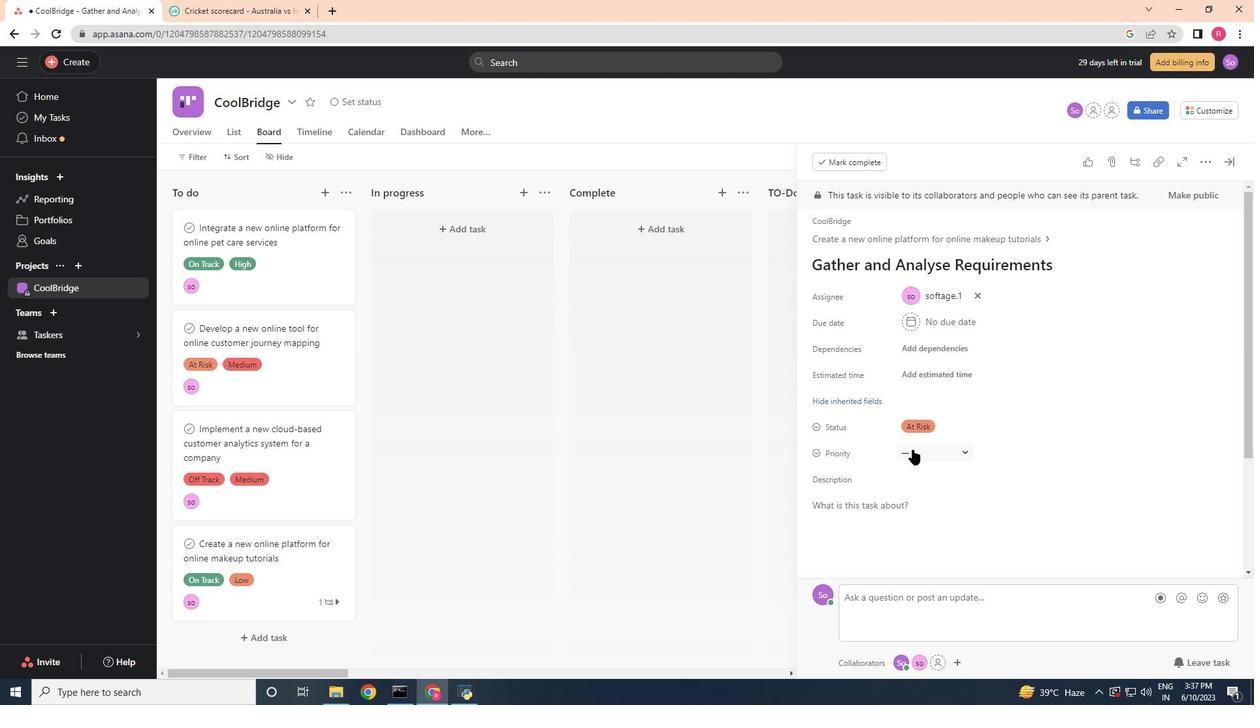 
Action: Mouse moved to (927, 520)
Screenshot: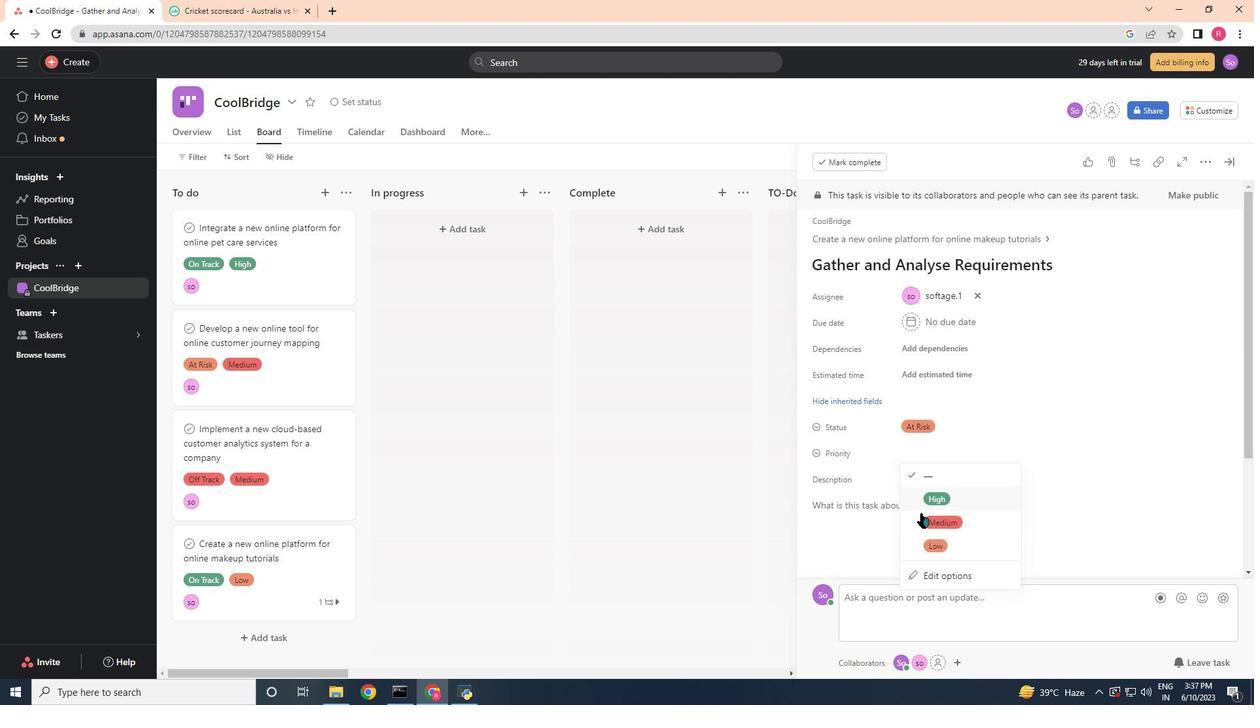 
Action: Mouse pressed left at (927, 520)
Screenshot: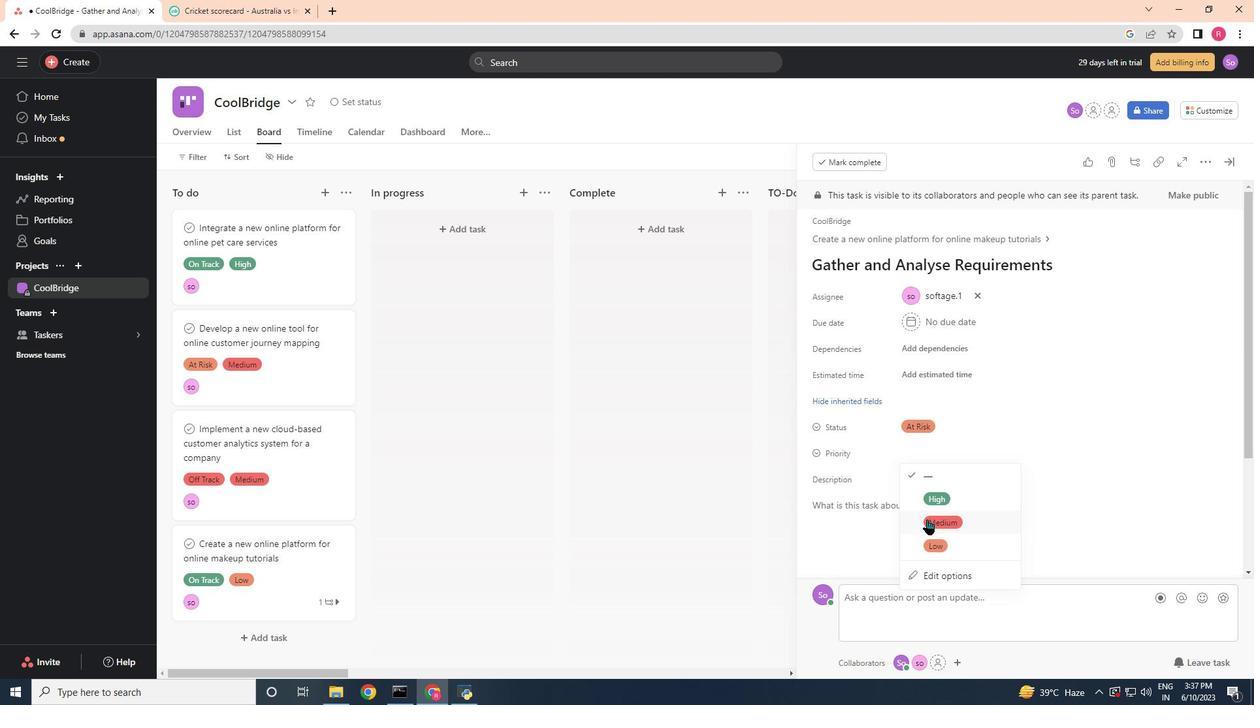 
Action: Mouse moved to (927, 519)
Screenshot: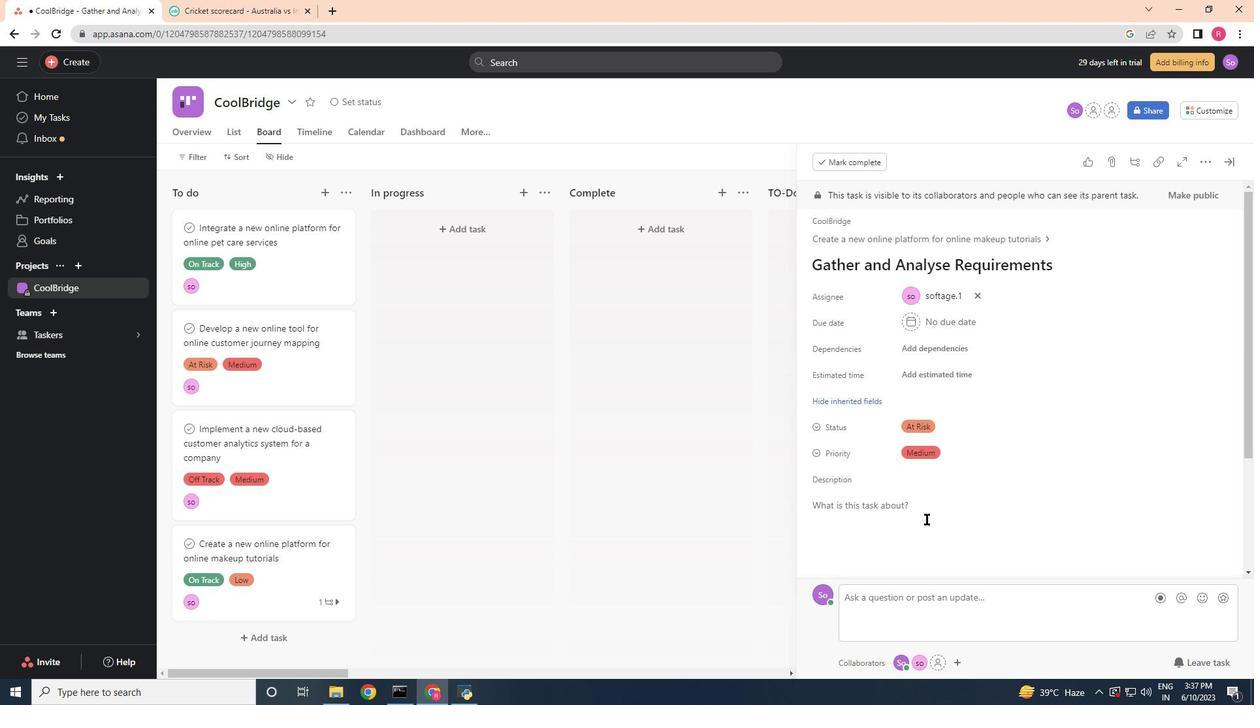 
